 Task: Change  the formatting of the data to Which is Less than 5, In conditional formating, put the option 'Green Fill with Dark Green Text. . 'add another formatting option Format As Table, insert the option Orang Table style Medium 3 , change the format of Column Width to AutoFit Column Widthand sort the data in Ascending order In the sheet   Elite Sales log book
Action: Mouse moved to (106, 162)
Screenshot: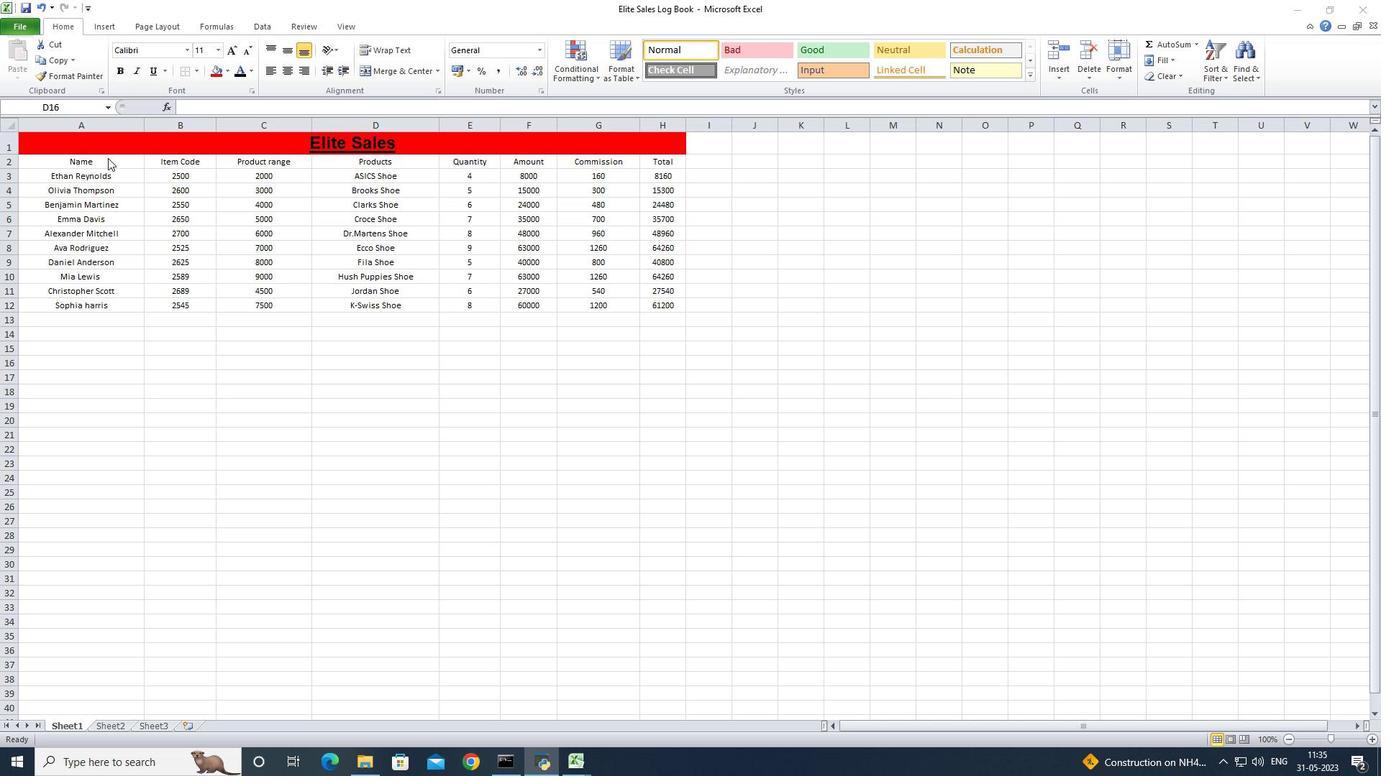 
Action: Mouse pressed left at (106, 162)
Screenshot: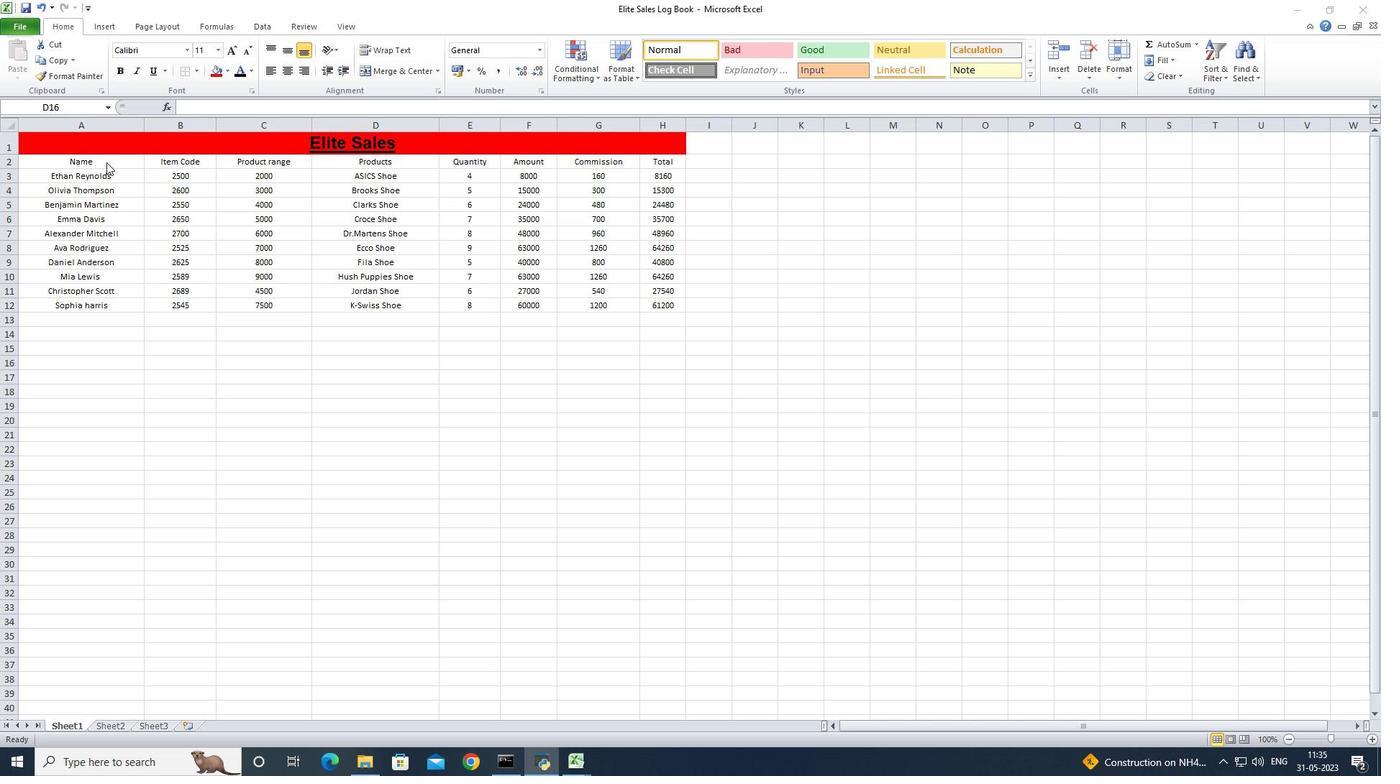 
Action: Mouse pressed left at (106, 162)
Screenshot: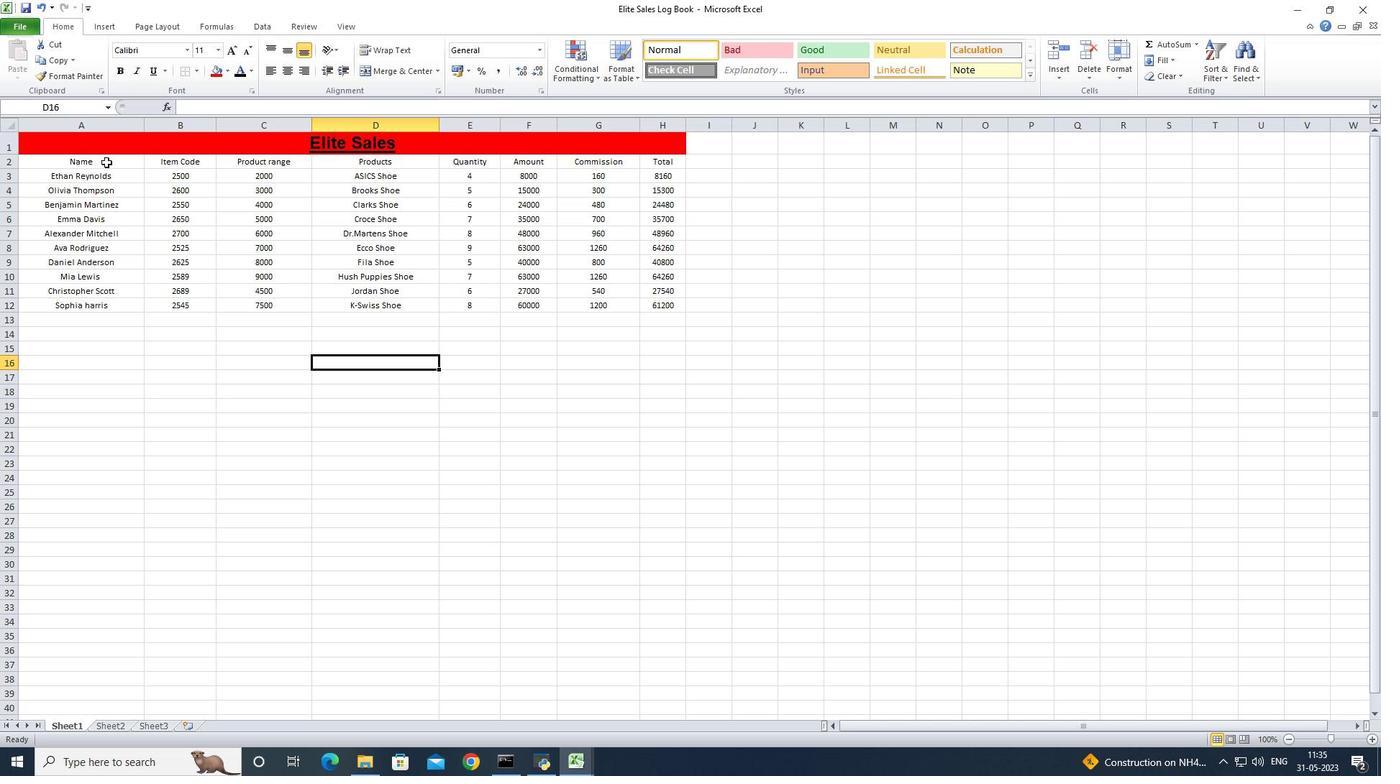 
Action: Mouse pressed left at (106, 162)
Screenshot: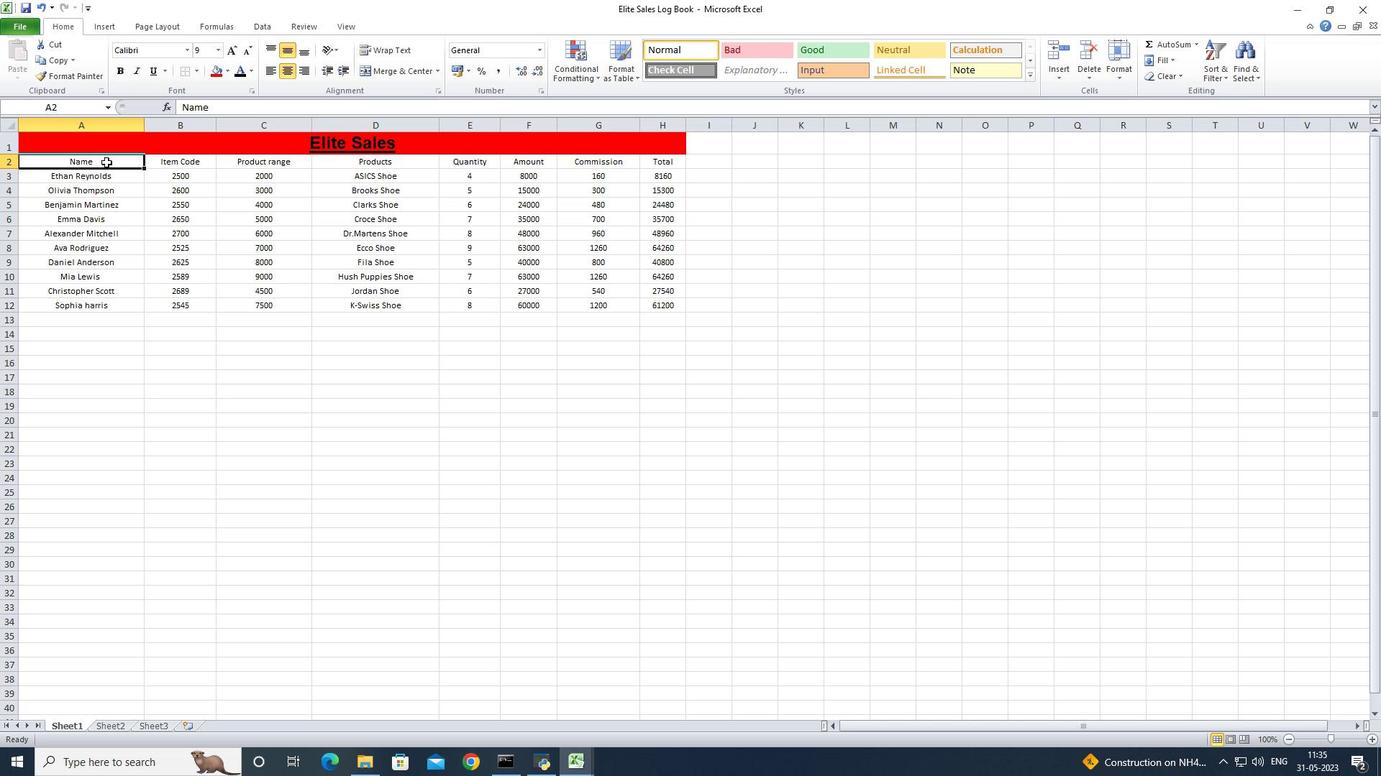 
Action: Mouse moved to (122, 195)
Screenshot: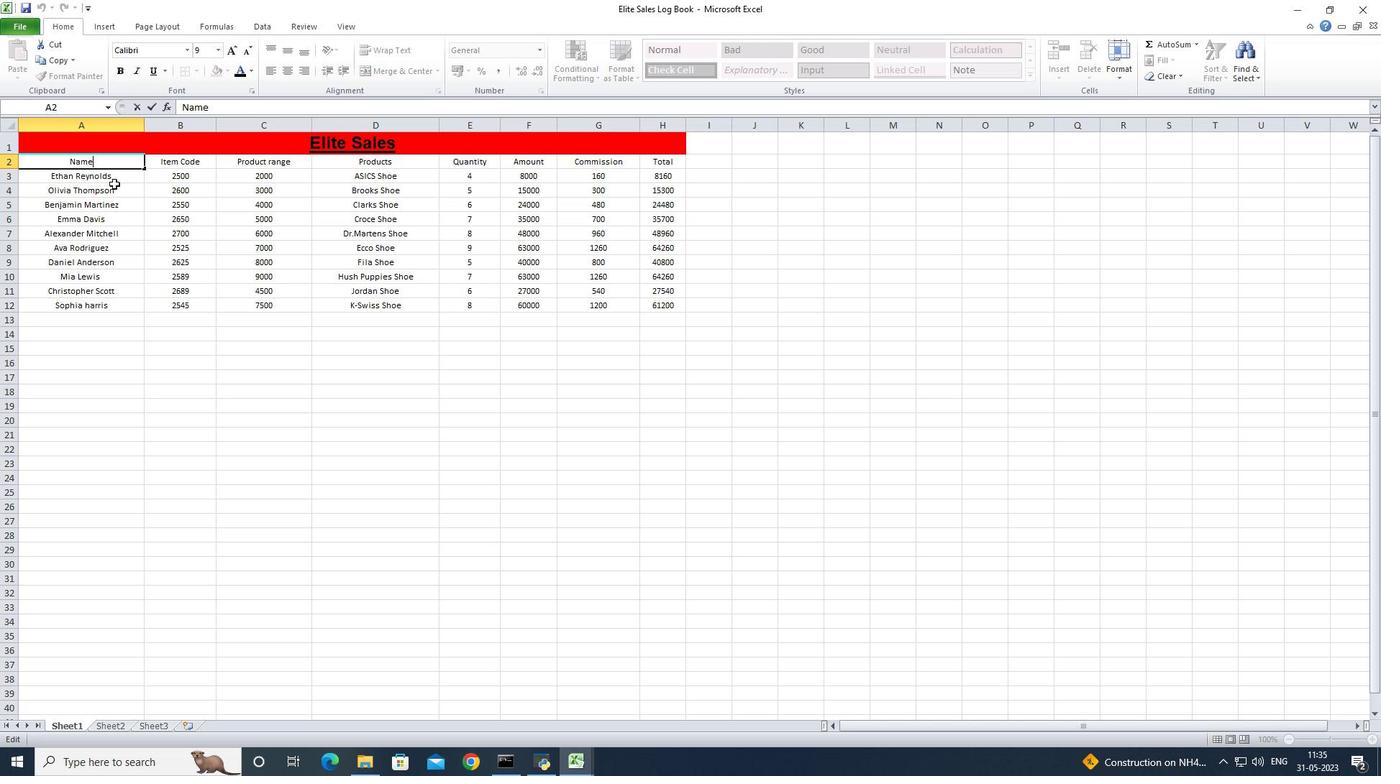 
Action: Mouse pressed left at (122, 195)
Screenshot: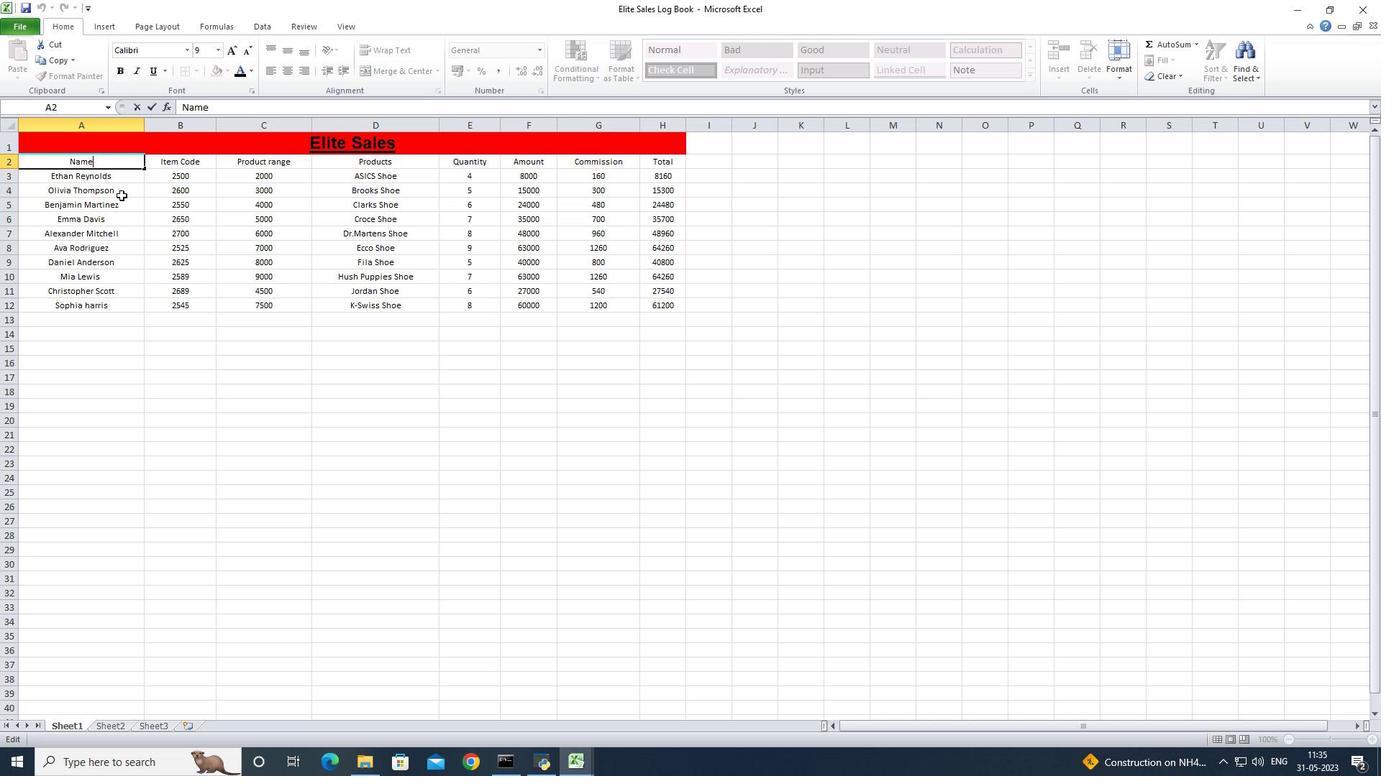 
Action: Mouse moved to (96, 166)
Screenshot: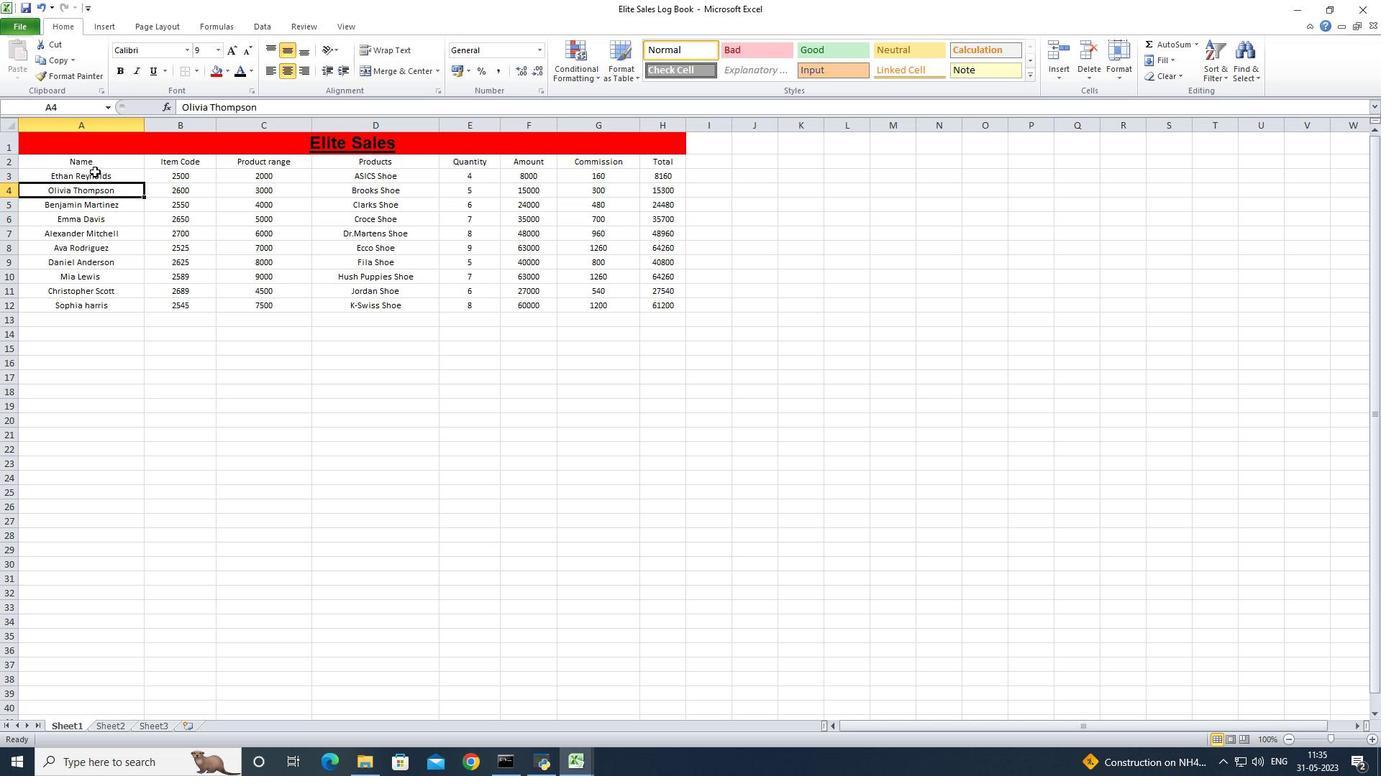 
Action: Mouse pressed left at (96, 166)
Screenshot: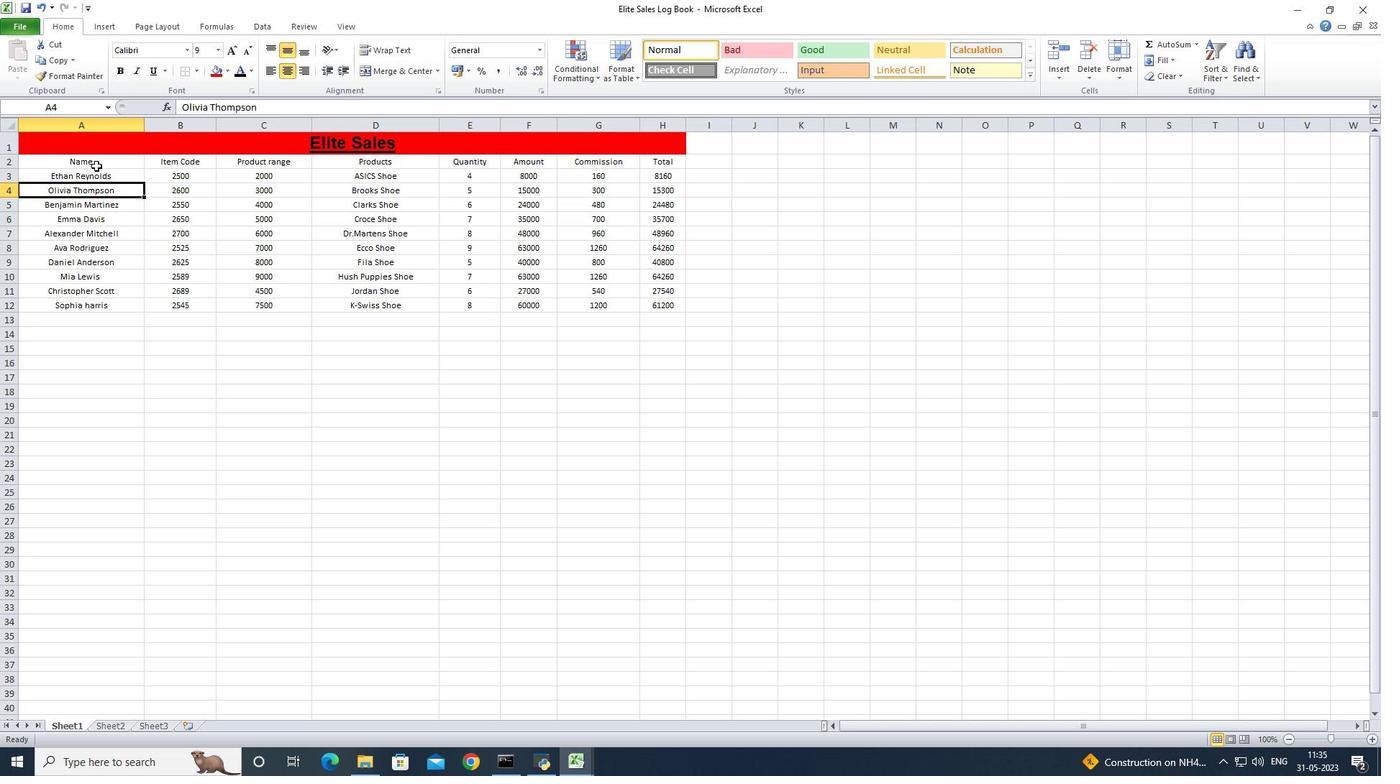 
Action: Mouse moved to (584, 65)
Screenshot: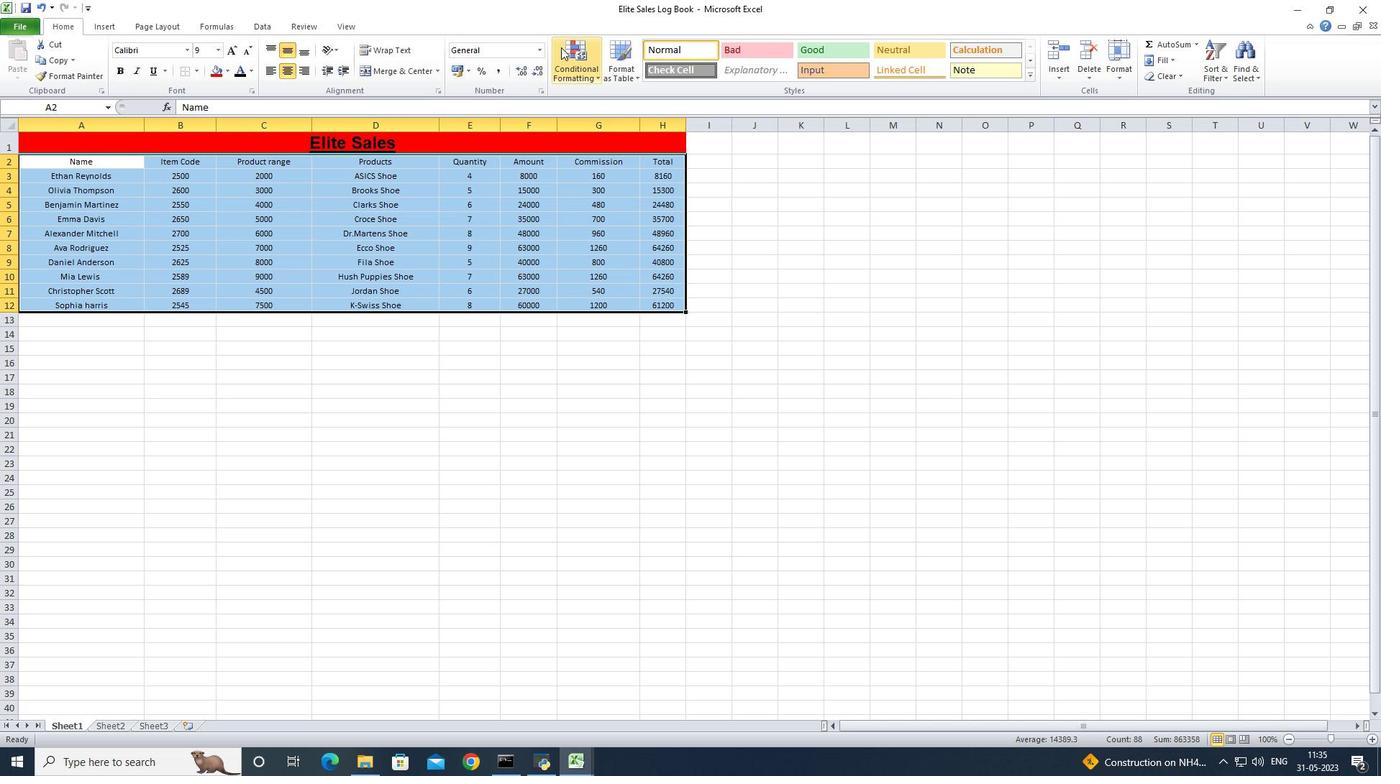 
Action: Mouse pressed left at (584, 65)
Screenshot: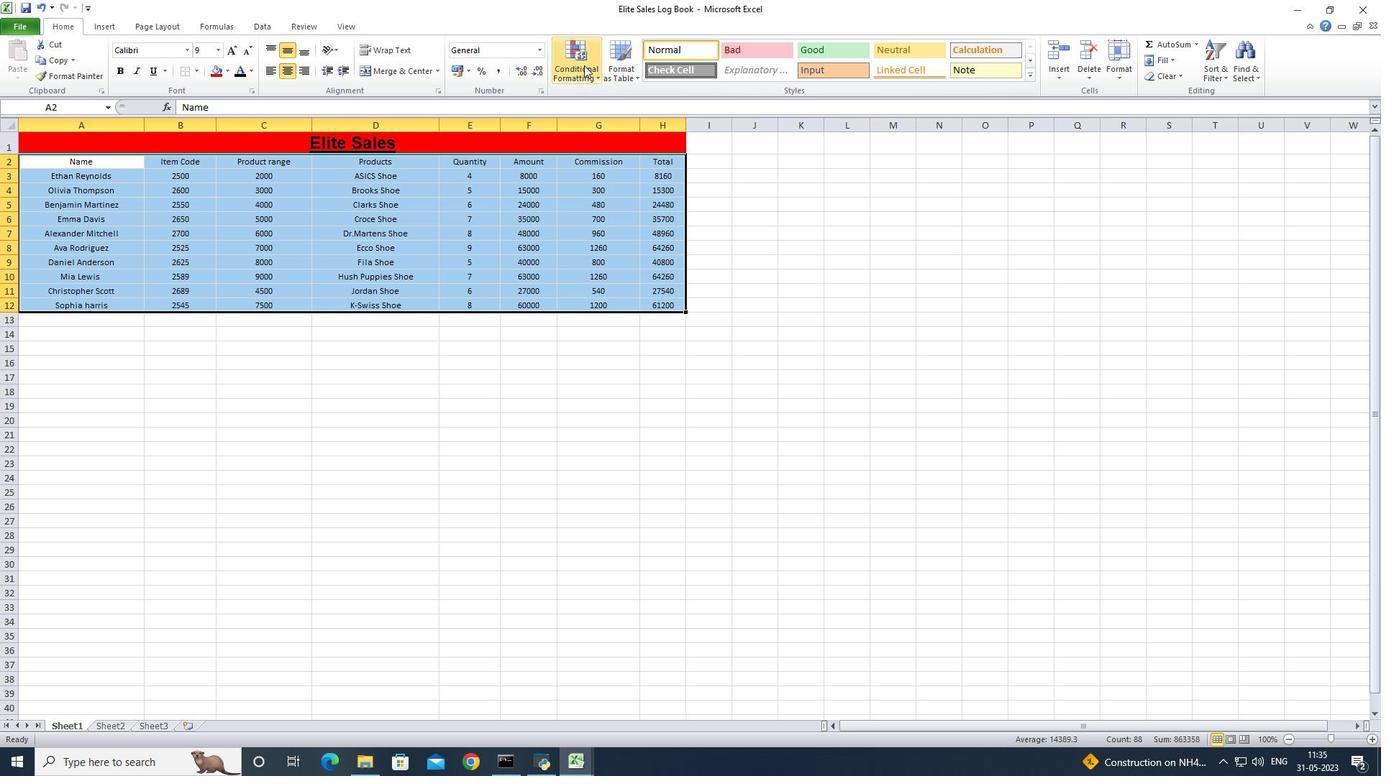 
Action: Mouse moved to (718, 138)
Screenshot: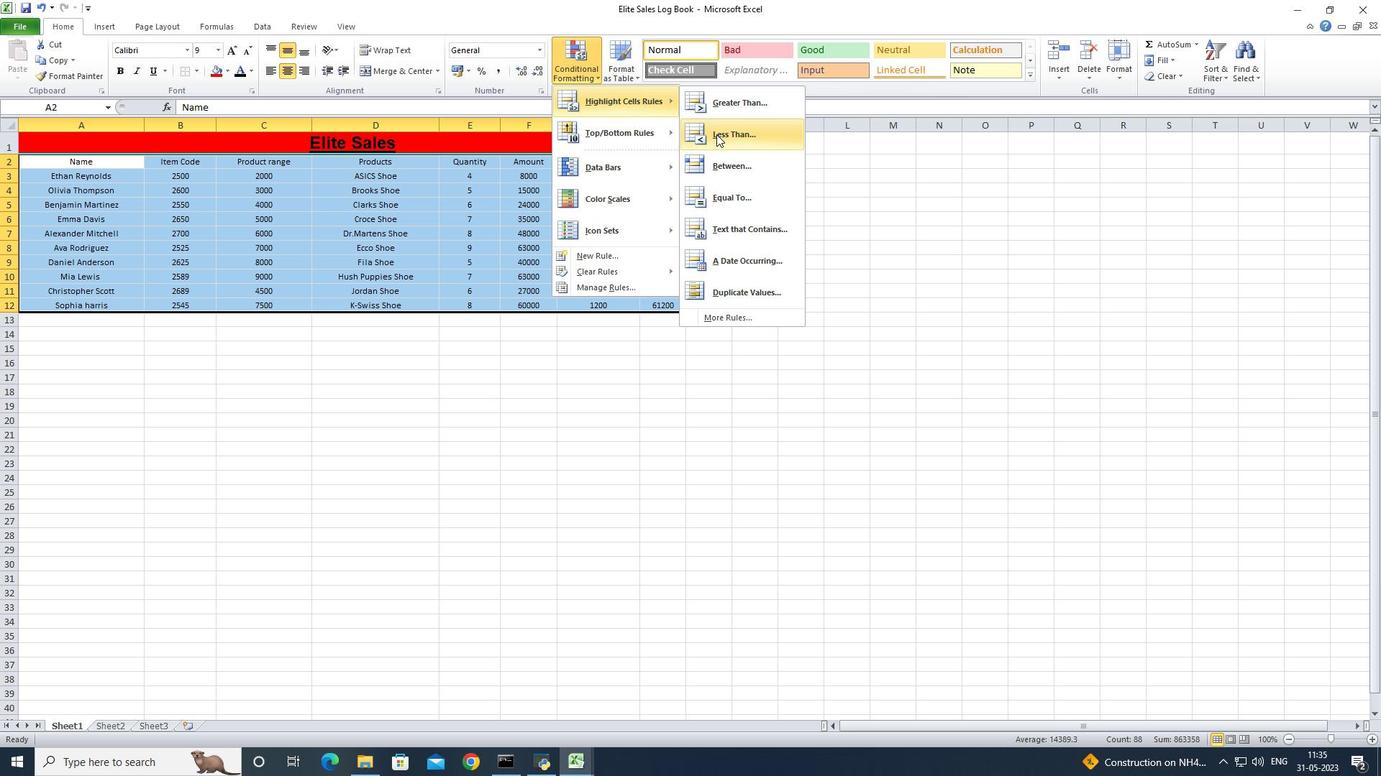 
Action: Mouse pressed left at (718, 138)
Screenshot: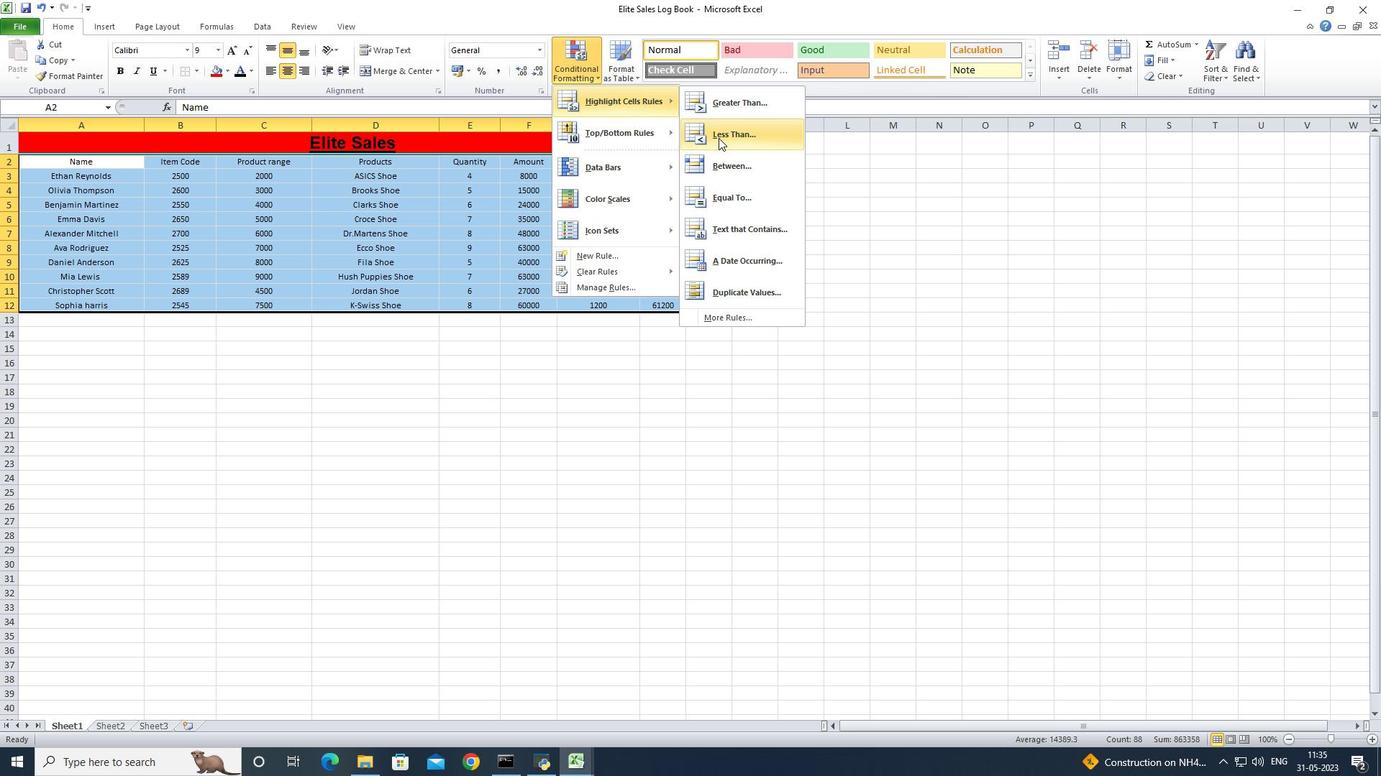 
Action: Mouse moved to (384, 357)
Screenshot: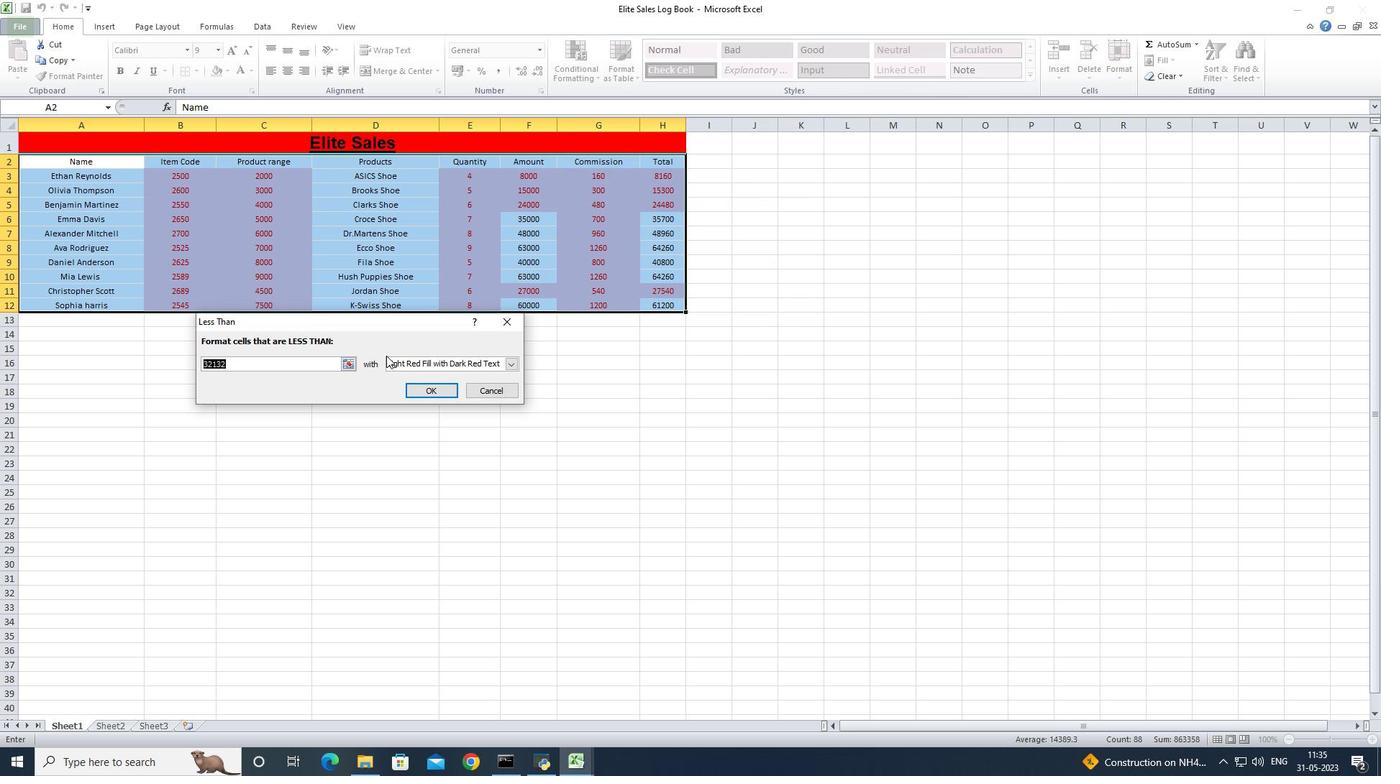 
Action: Key pressed 5
Screenshot: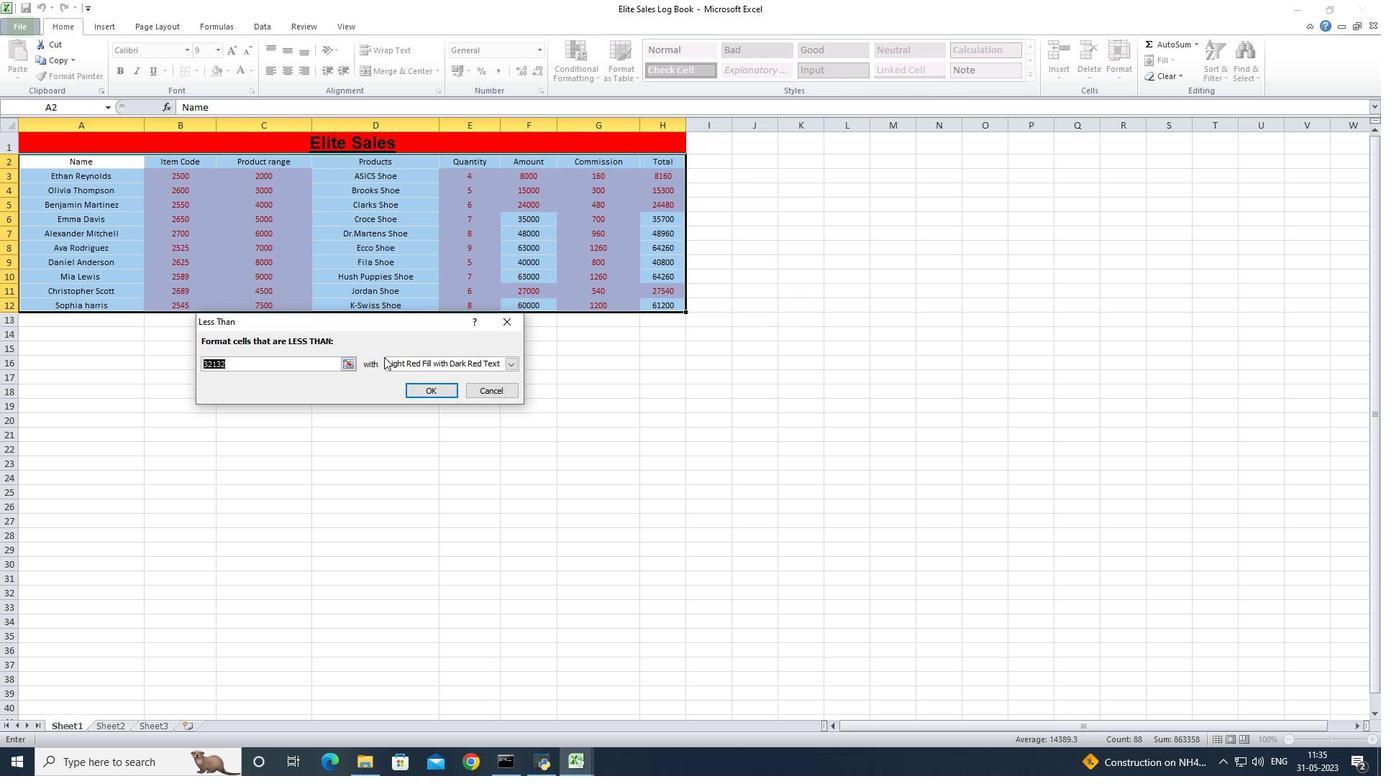 
Action: Mouse moved to (510, 365)
Screenshot: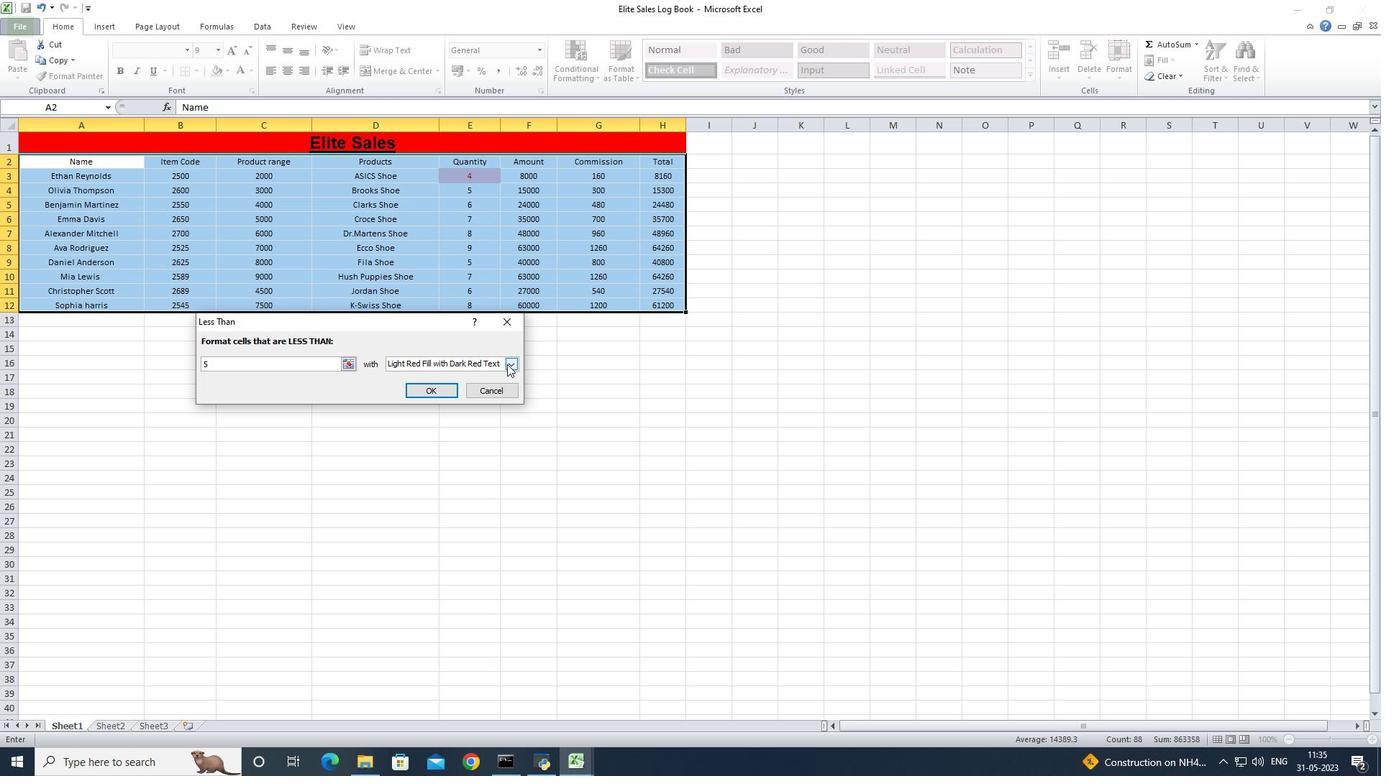 
Action: Mouse pressed left at (510, 365)
Screenshot: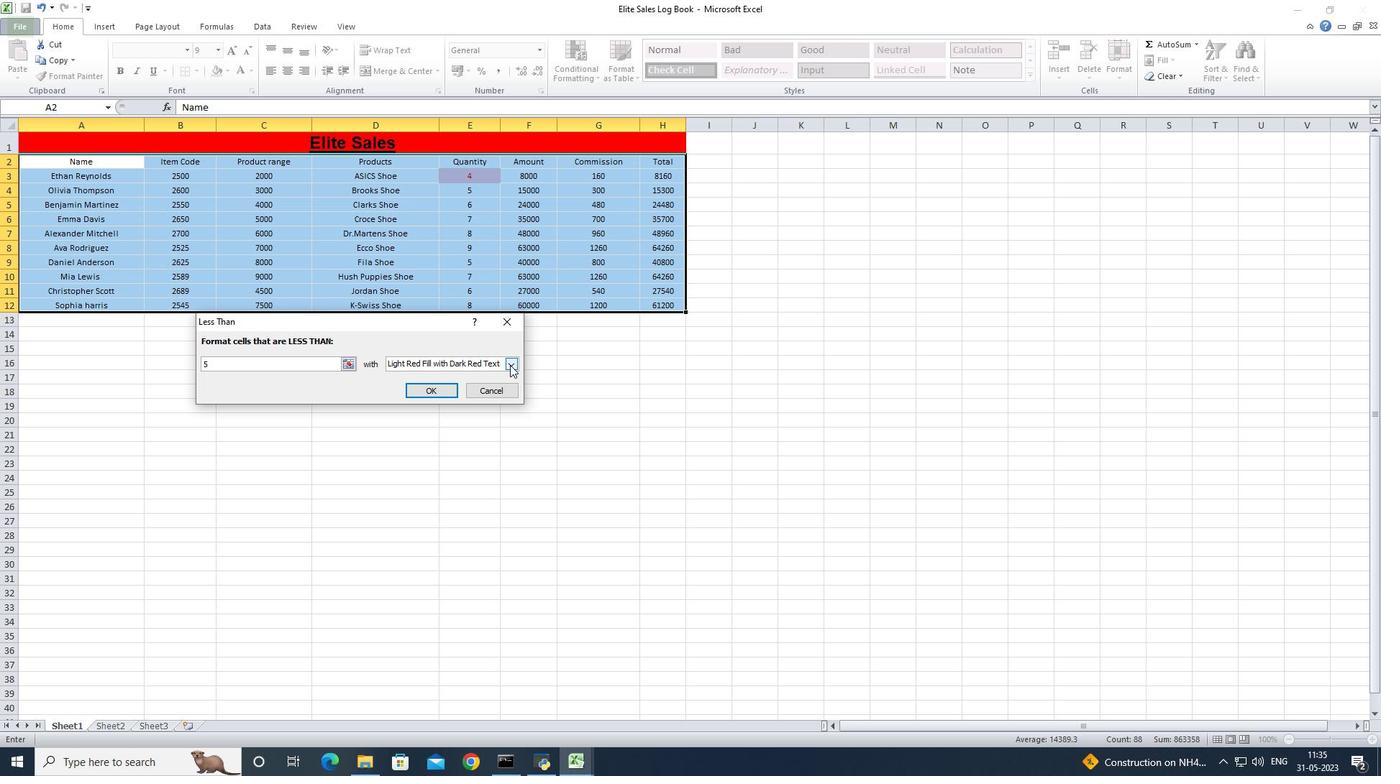 
Action: Mouse moved to (453, 397)
Screenshot: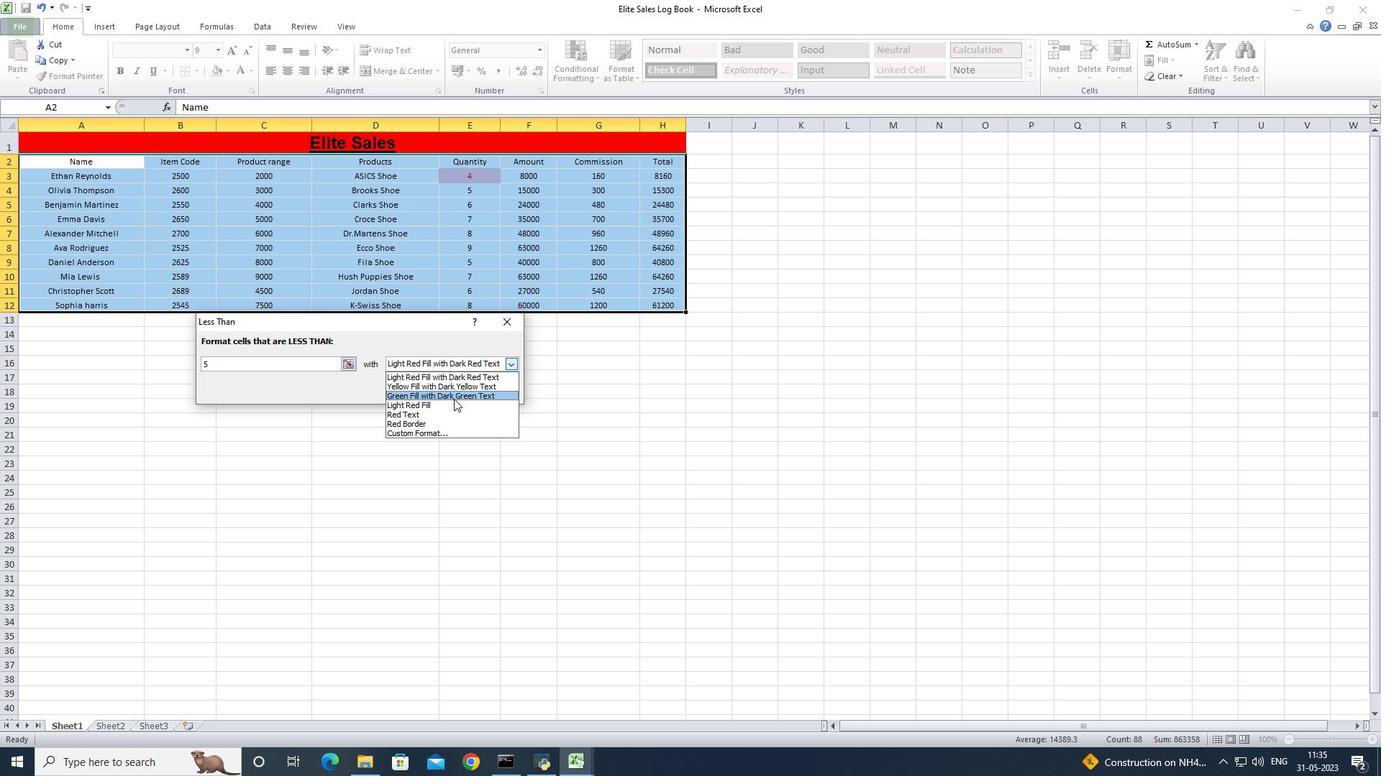 
Action: Mouse pressed left at (453, 397)
Screenshot: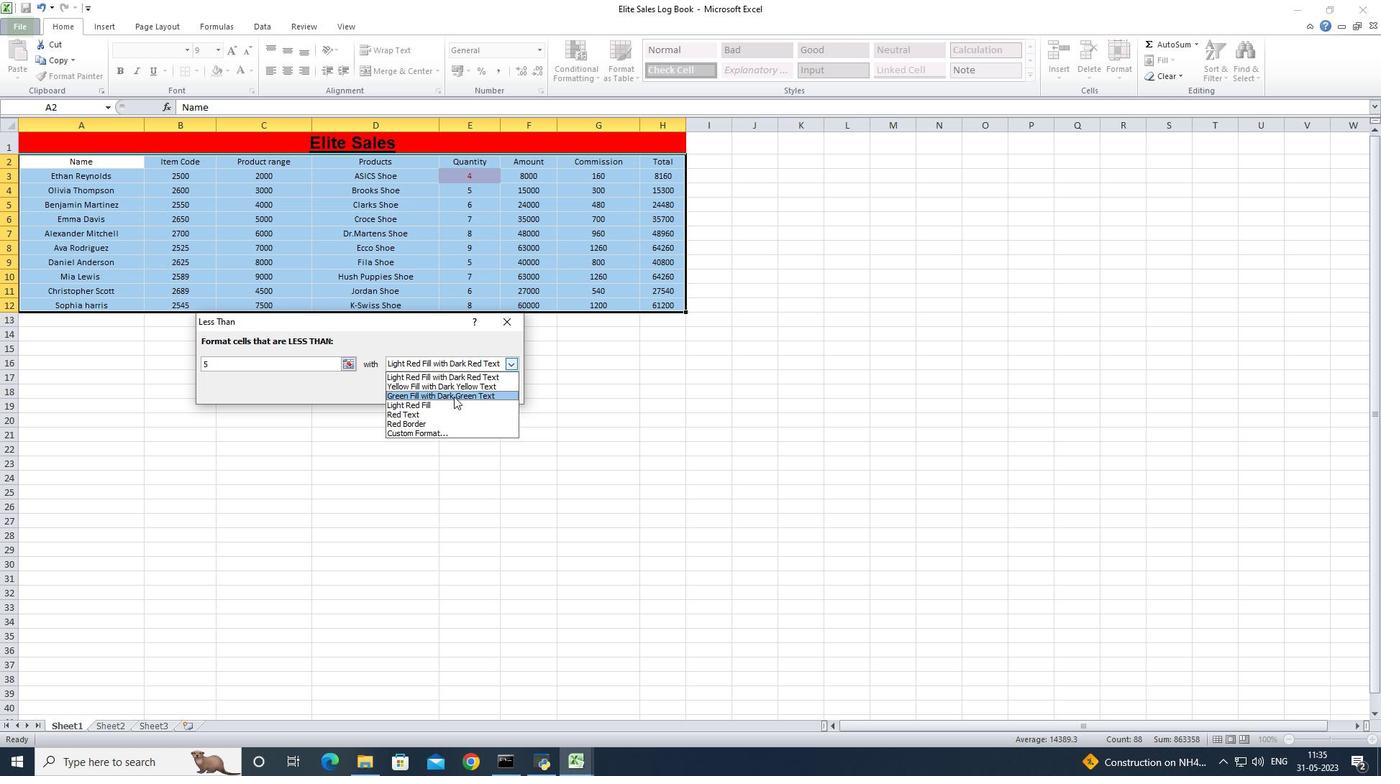 
Action: Mouse moved to (448, 389)
Screenshot: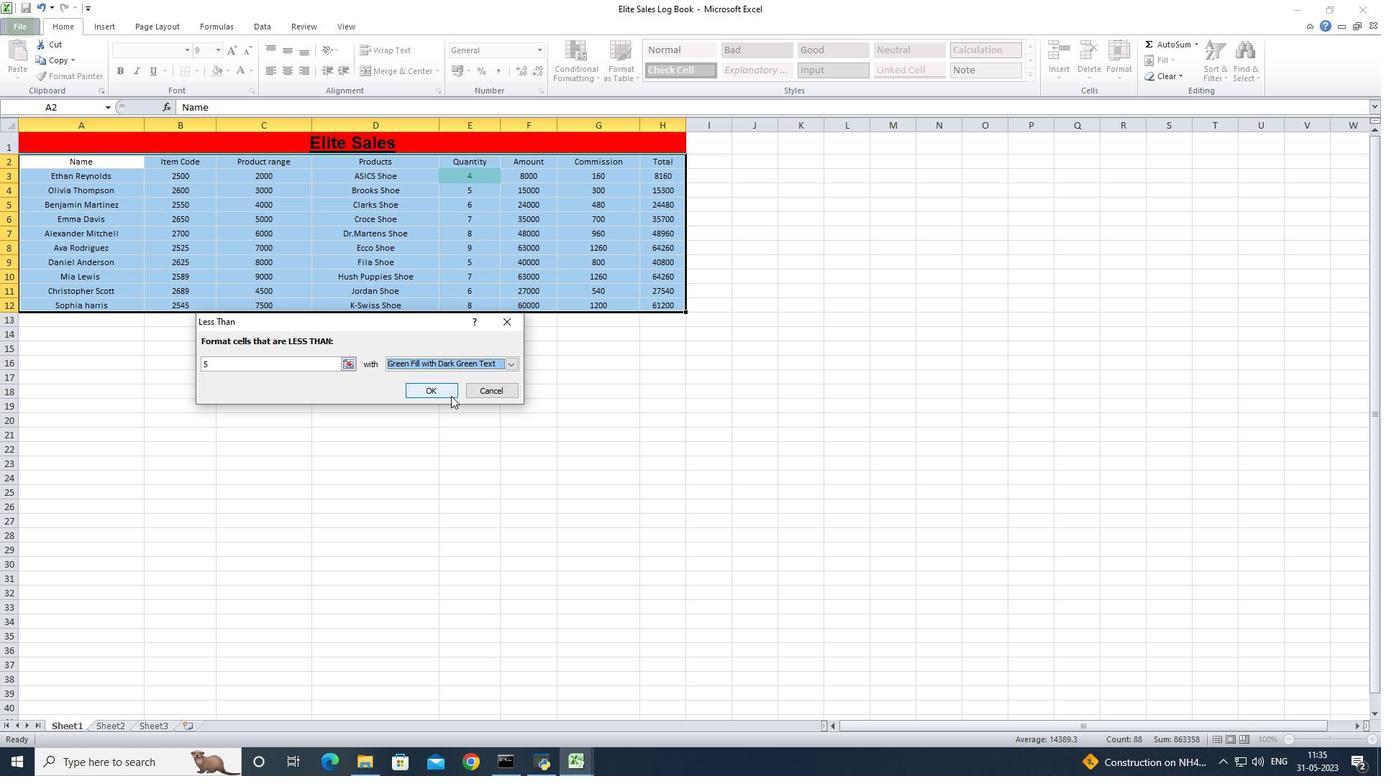 
Action: Mouse pressed left at (448, 389)
Screenshot: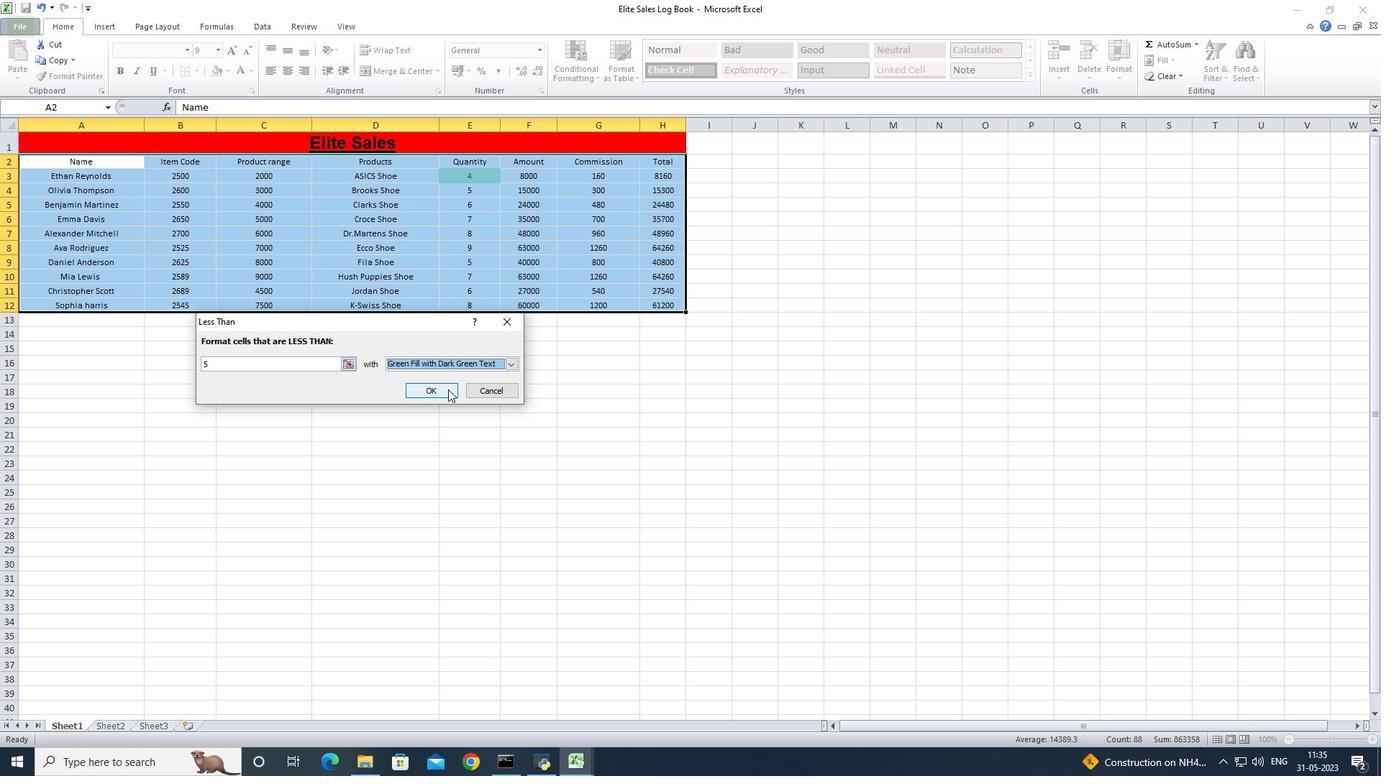 
Action: Mouse moved to (620, 76)
Screenshot: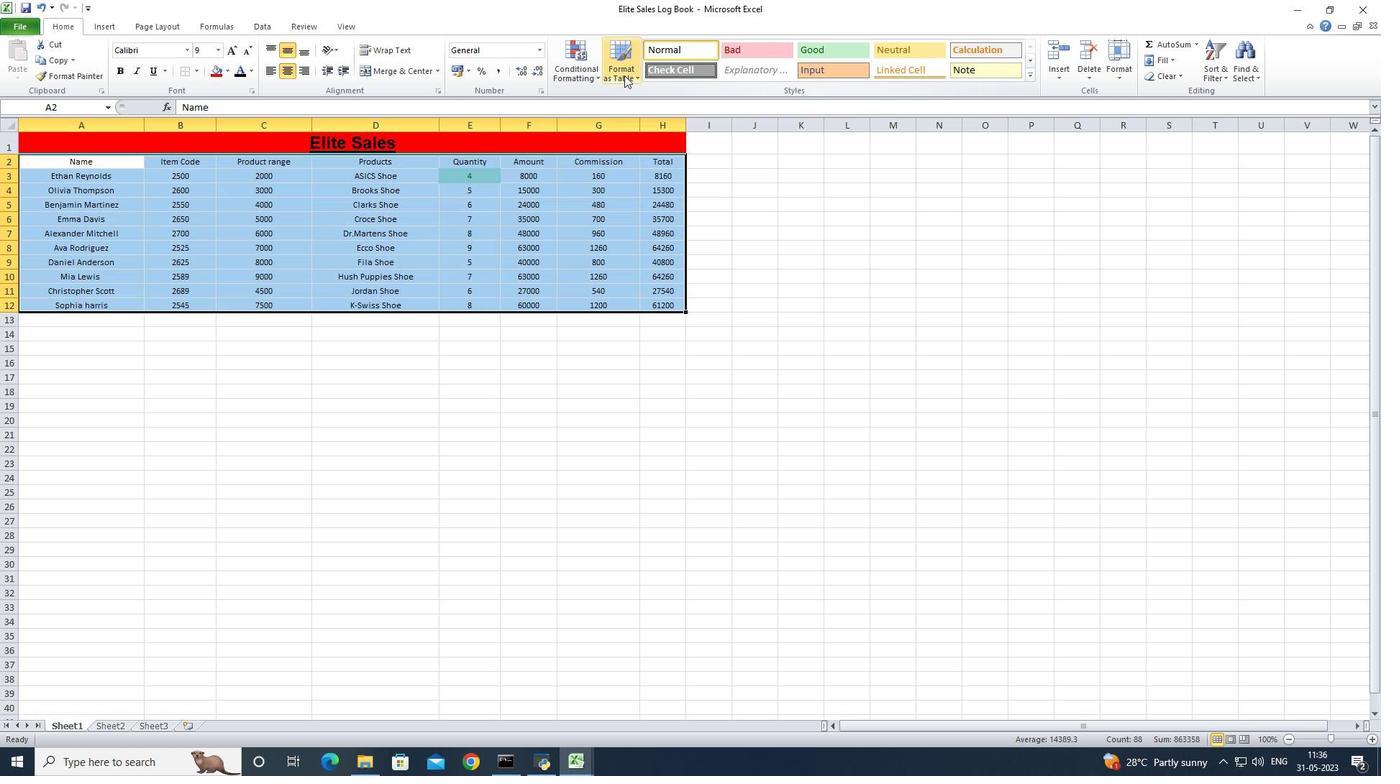 
Action: Mouse pressed left at (620, 76)
Screenshot: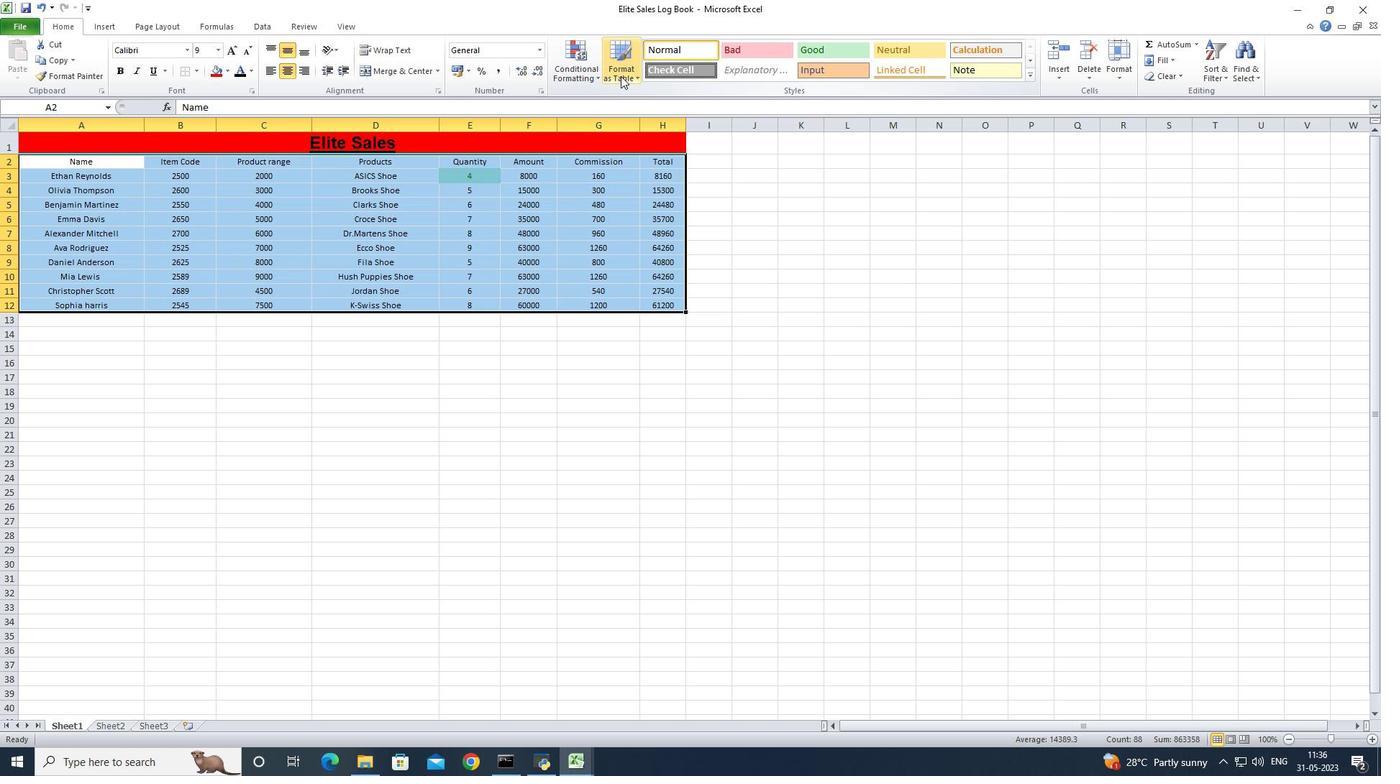 
Action: Mouse moved to (930, 250)
Screenshot: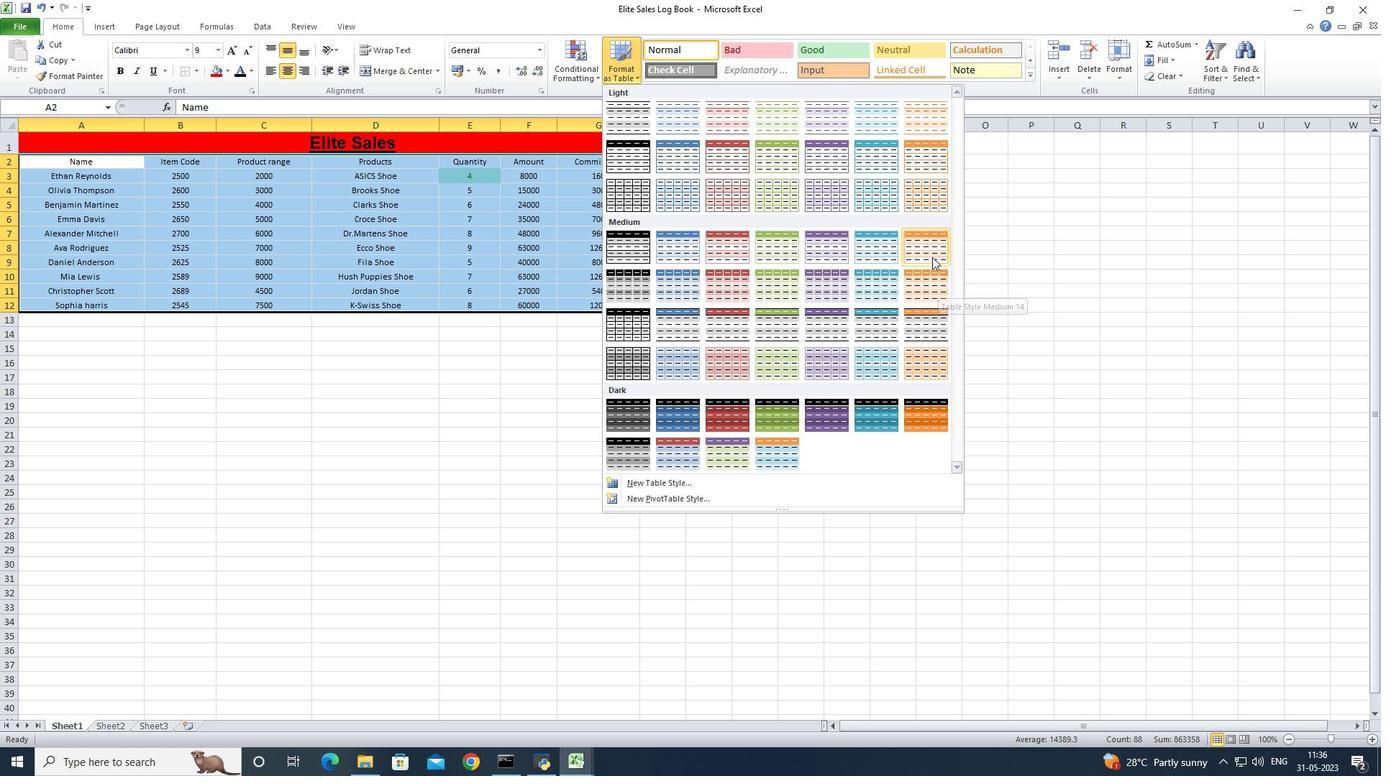 
Action: Mouse pressed left at (930, 250)
Screenshot: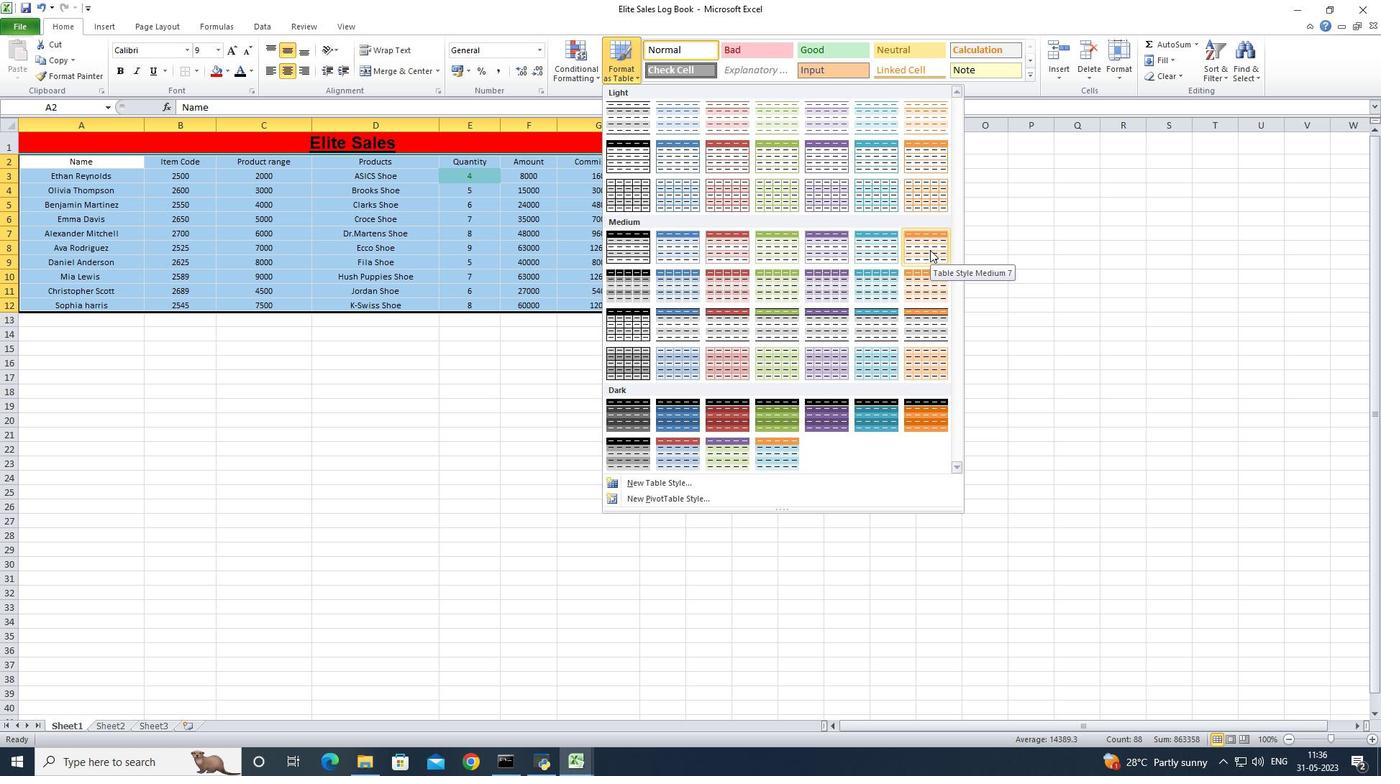
Action: Mouse moved to (363, 385)
Screenshot: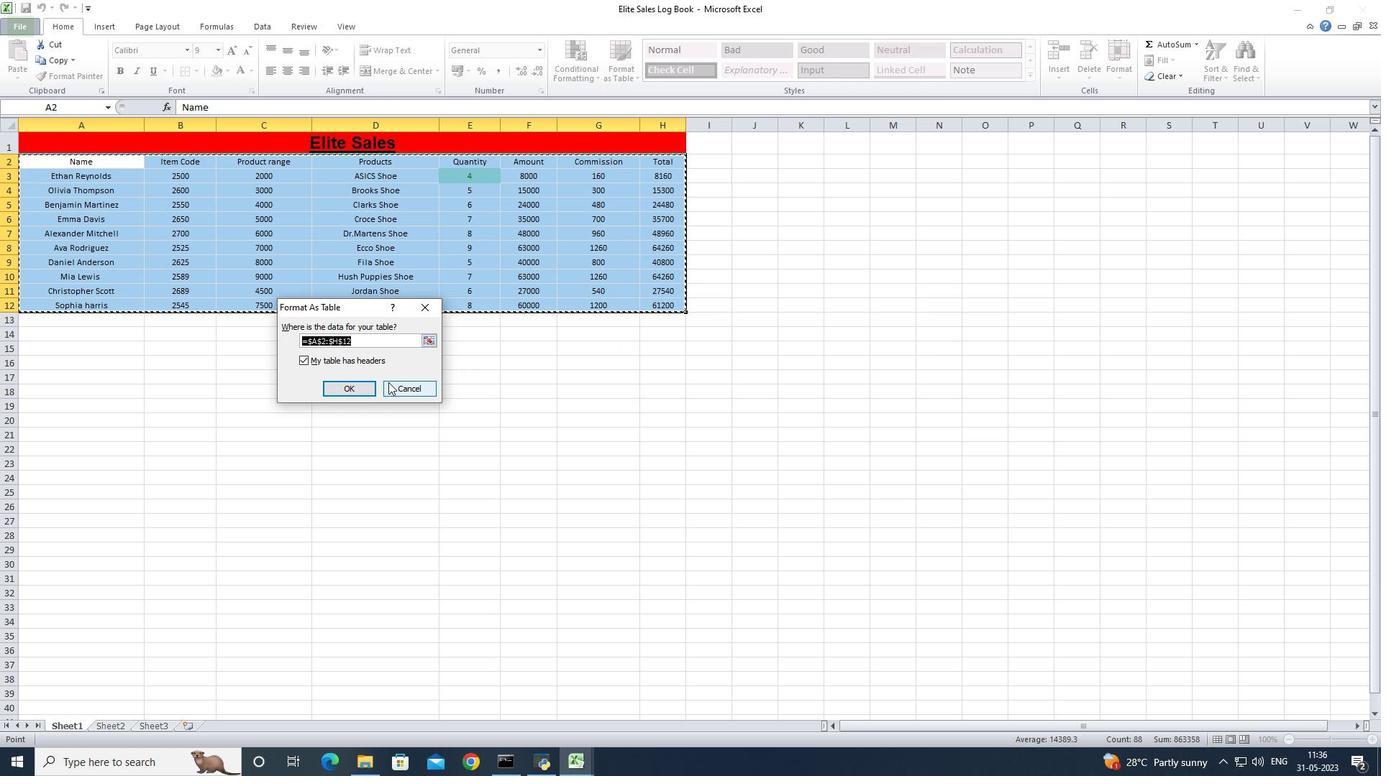 
Action: Mouse pressed left at (363, 385)
Screenshot: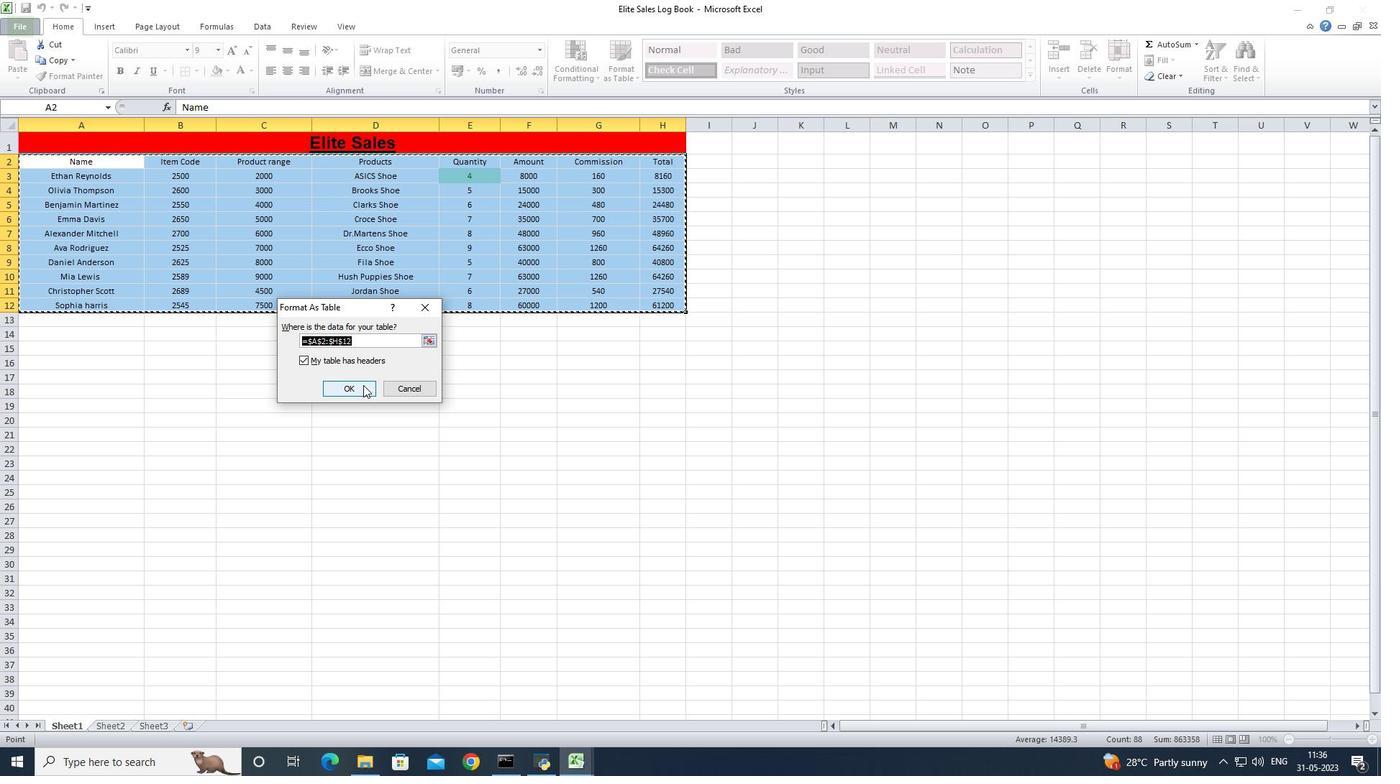 
Action: Mouse moved to (62, 125)
Screenshot: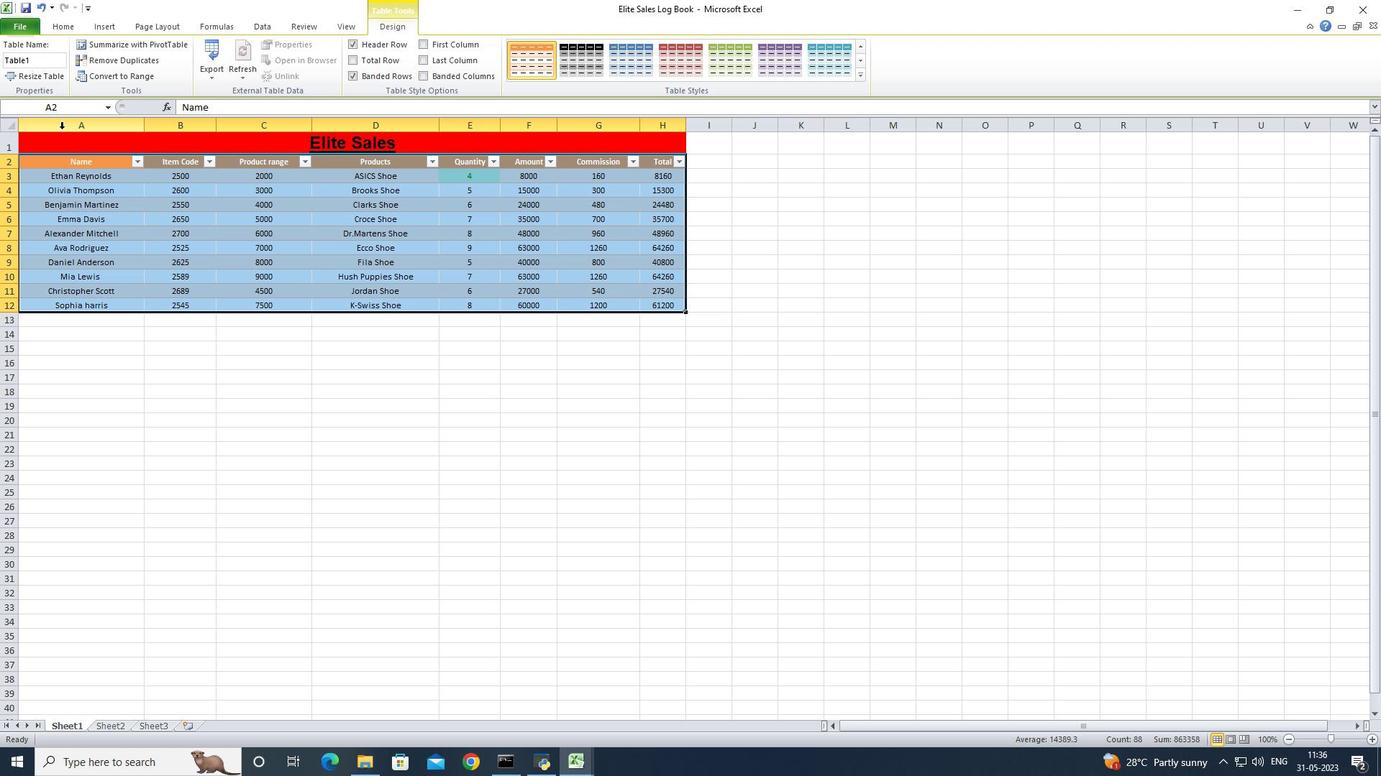 
Action: Mouse pressed left at (62, 125)
Screenshot: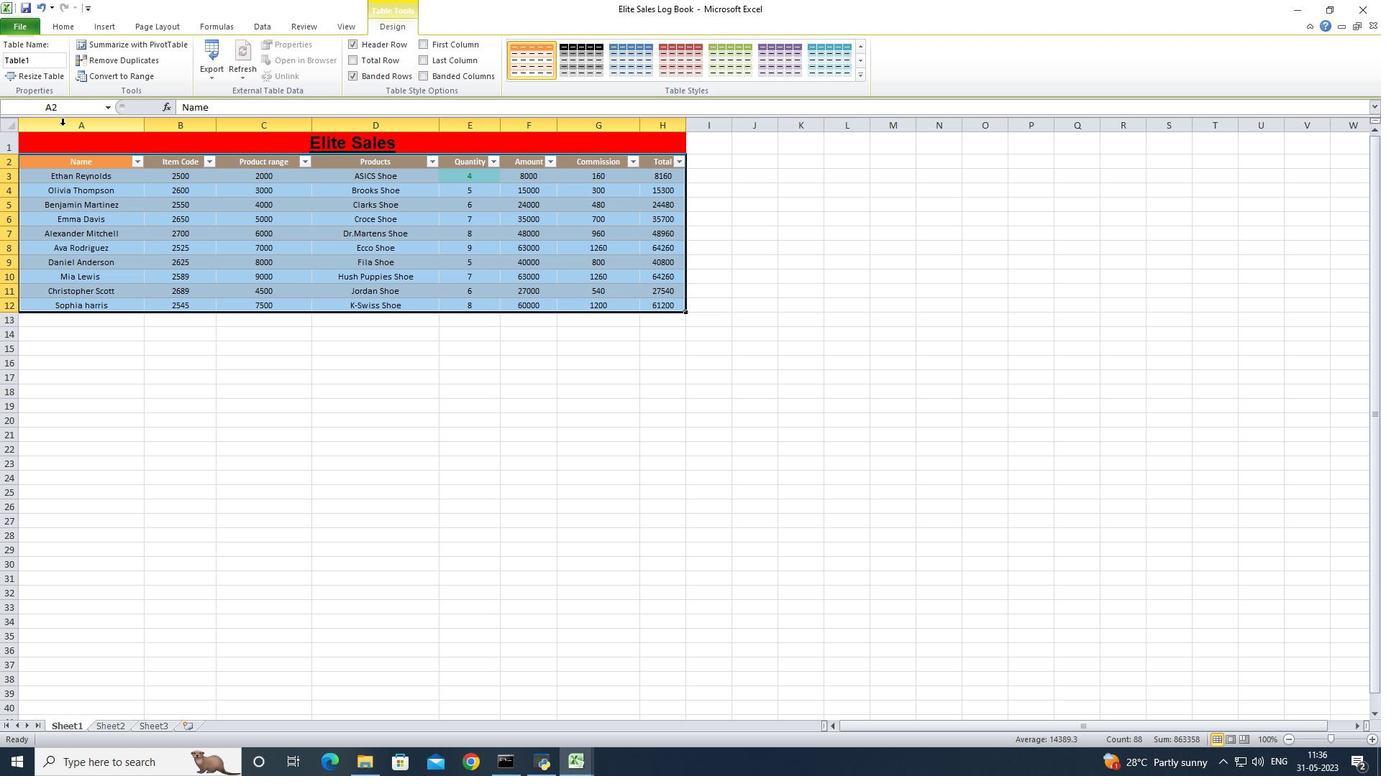 
Action: Mouse moved to (114, 125)
Screenshot: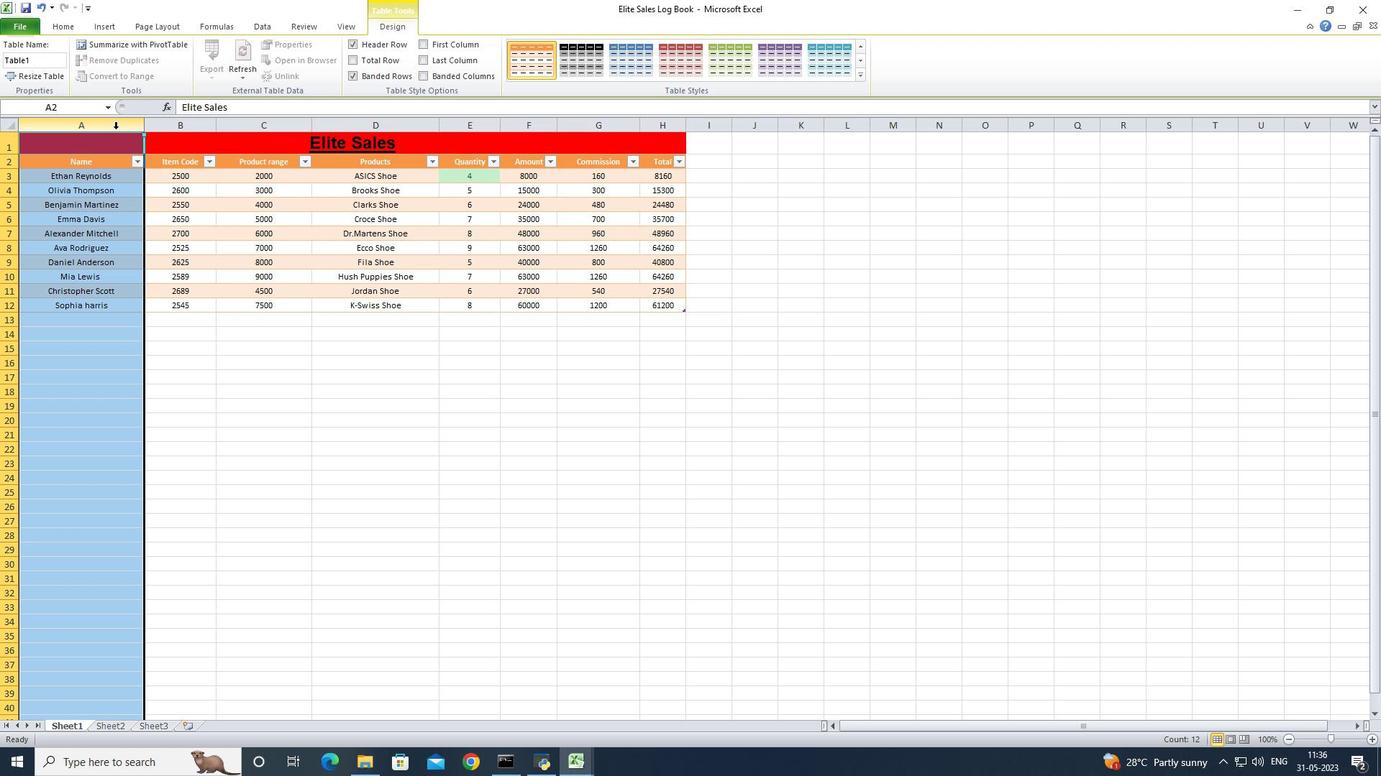 
Action: Mouse pressed left at (114, 125)
Screenshot: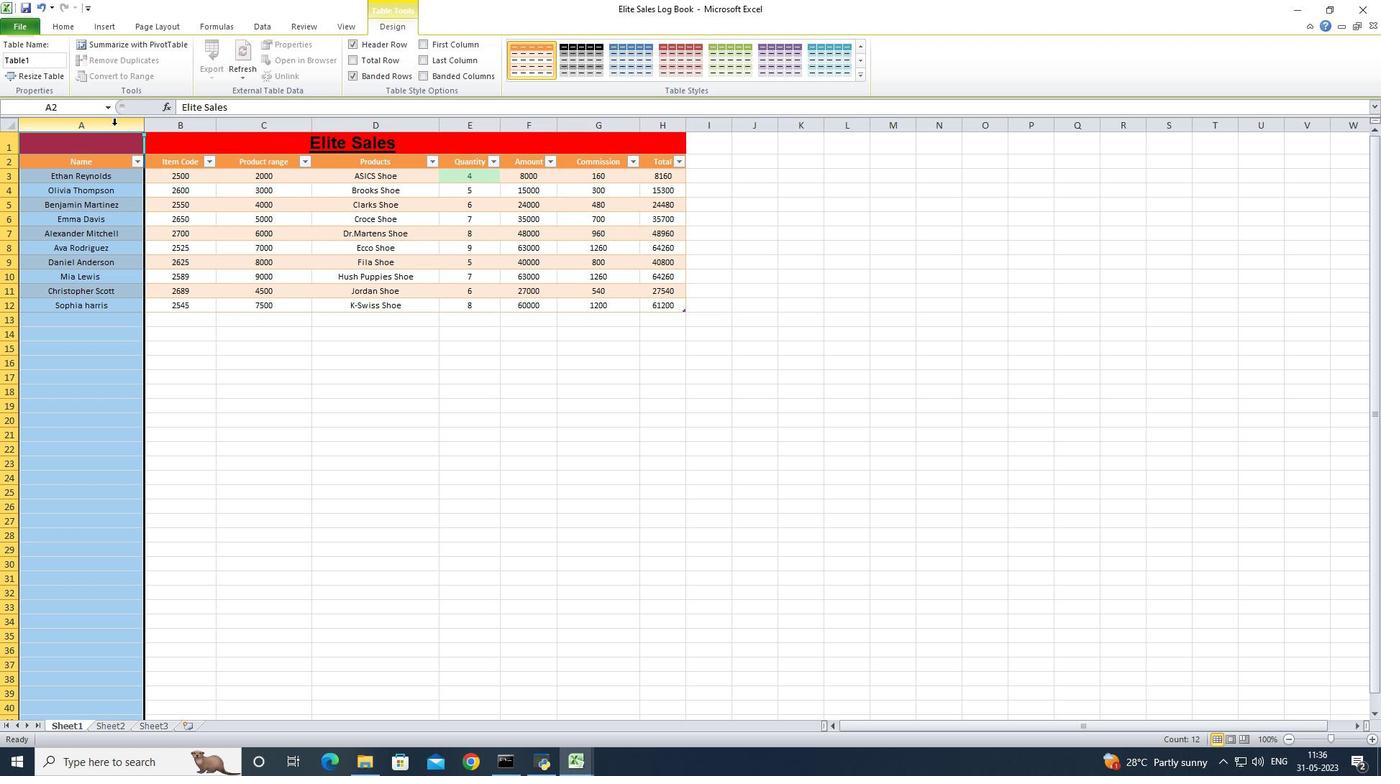 
Action: Mouse moved to (646, 135)
Screenshot: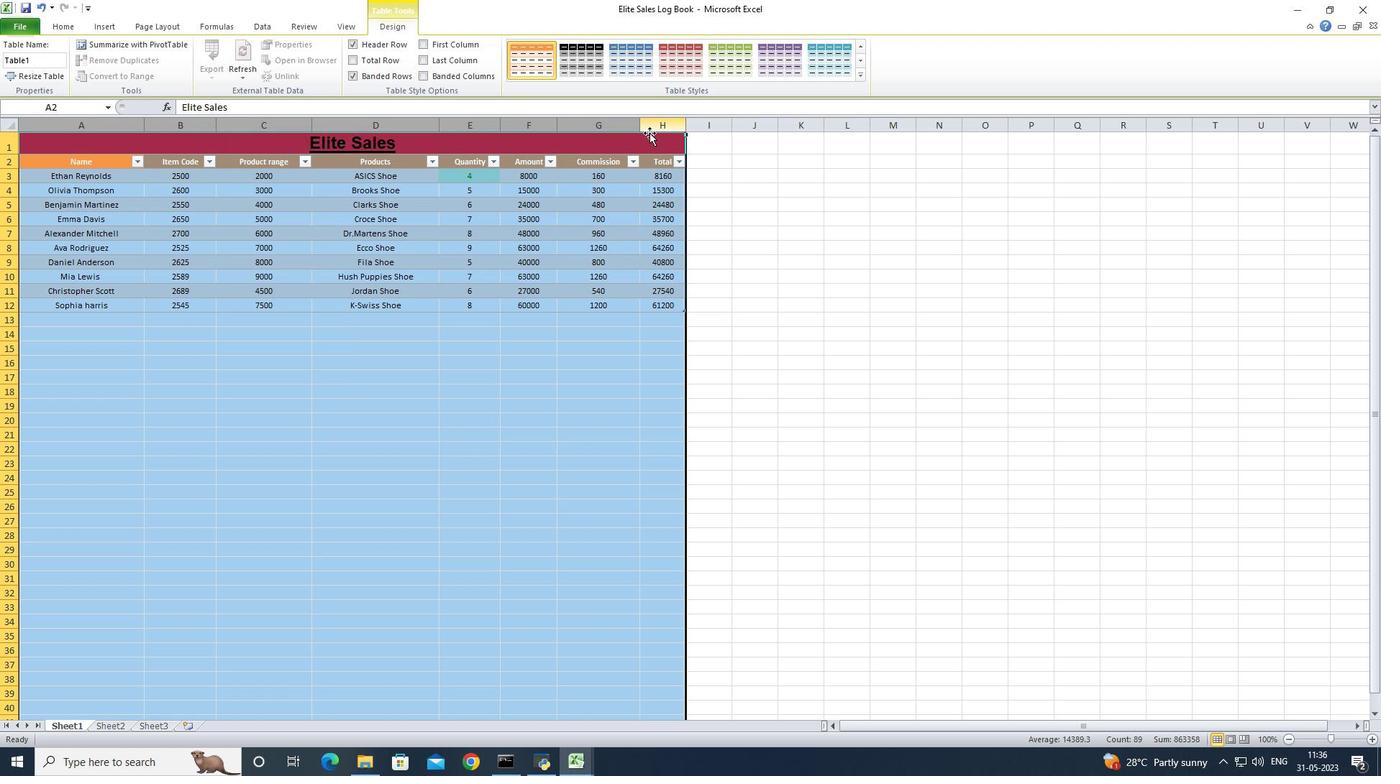 
Action: Mouse pressed right at (646, 135)
Screenshot: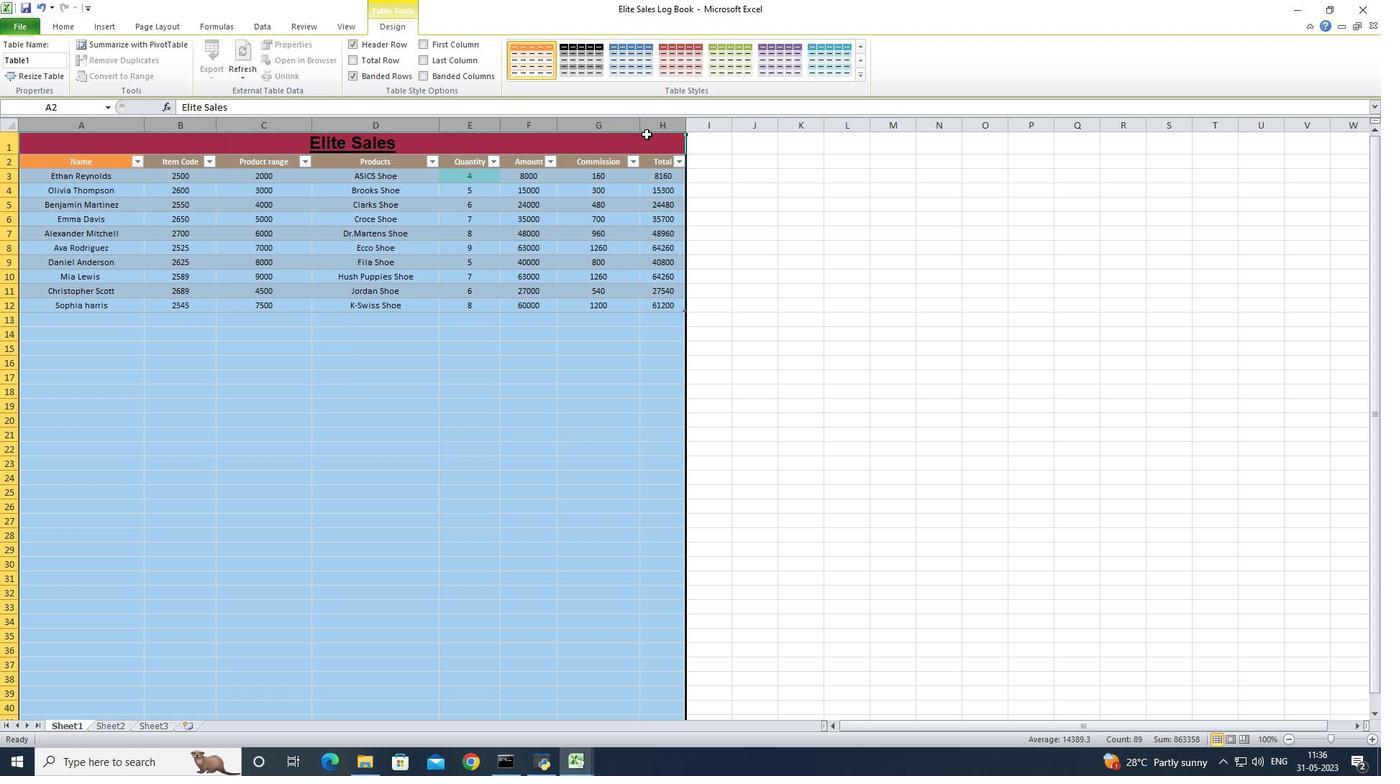 
Action: Mouse moved to (689, 292)
Screenshot: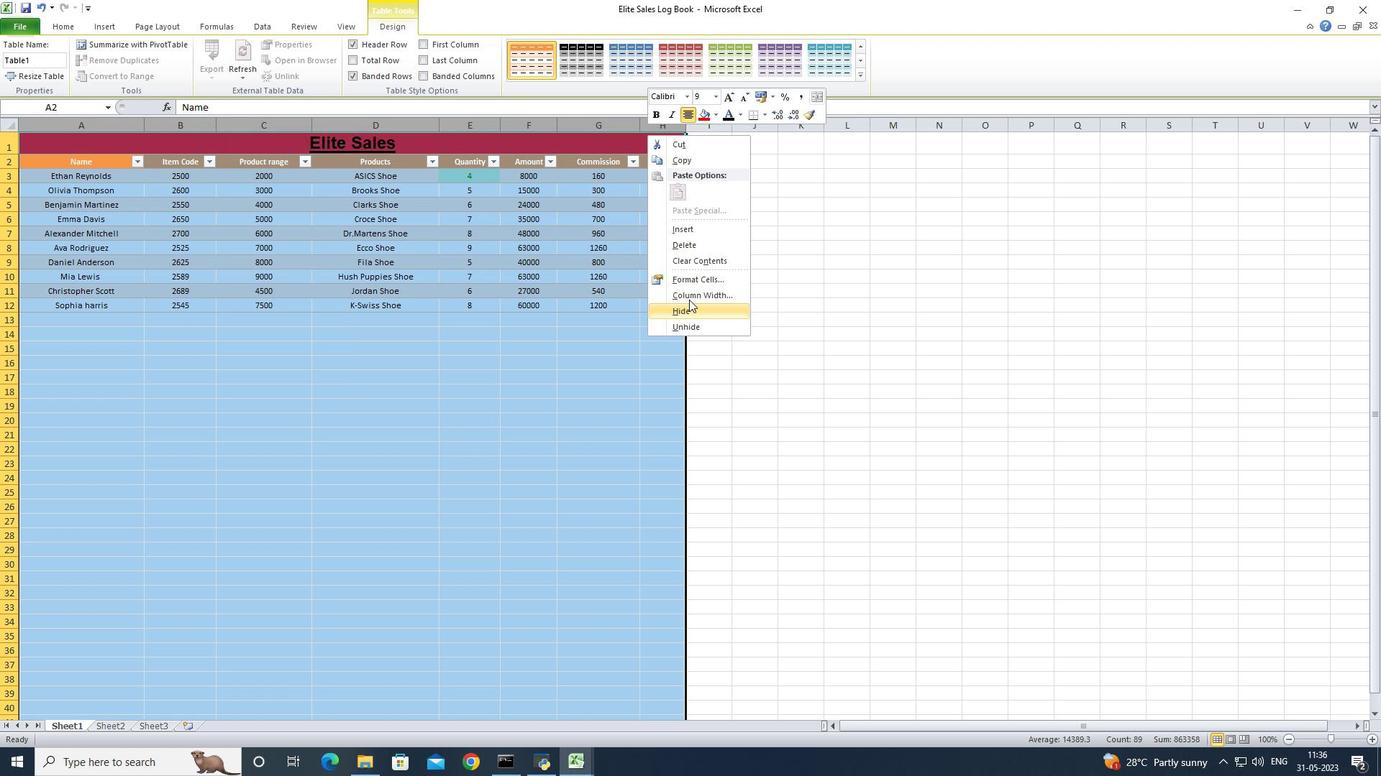 
Action: Mouse pressed left at (689, 292)
Screenshot: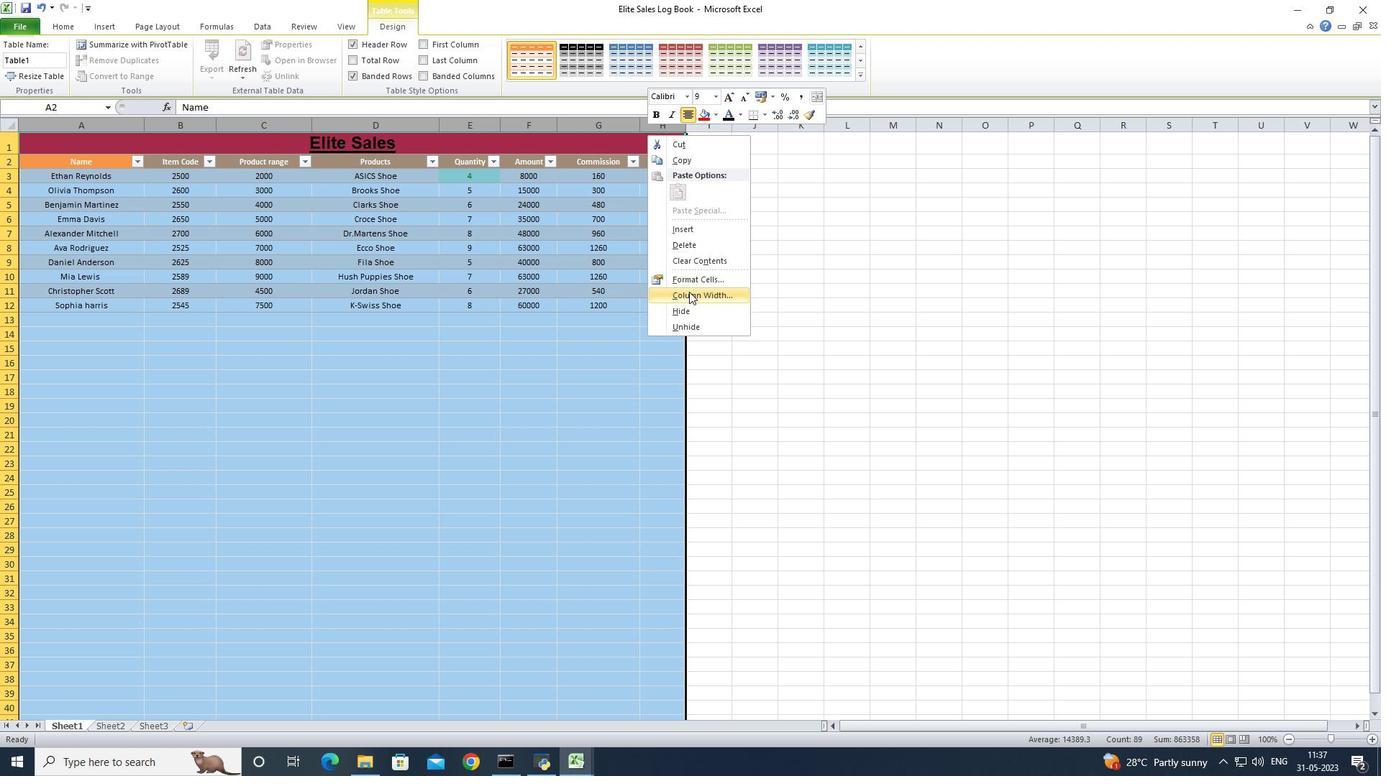 
Action: Mouse moved to (731, 256)
Screenshot: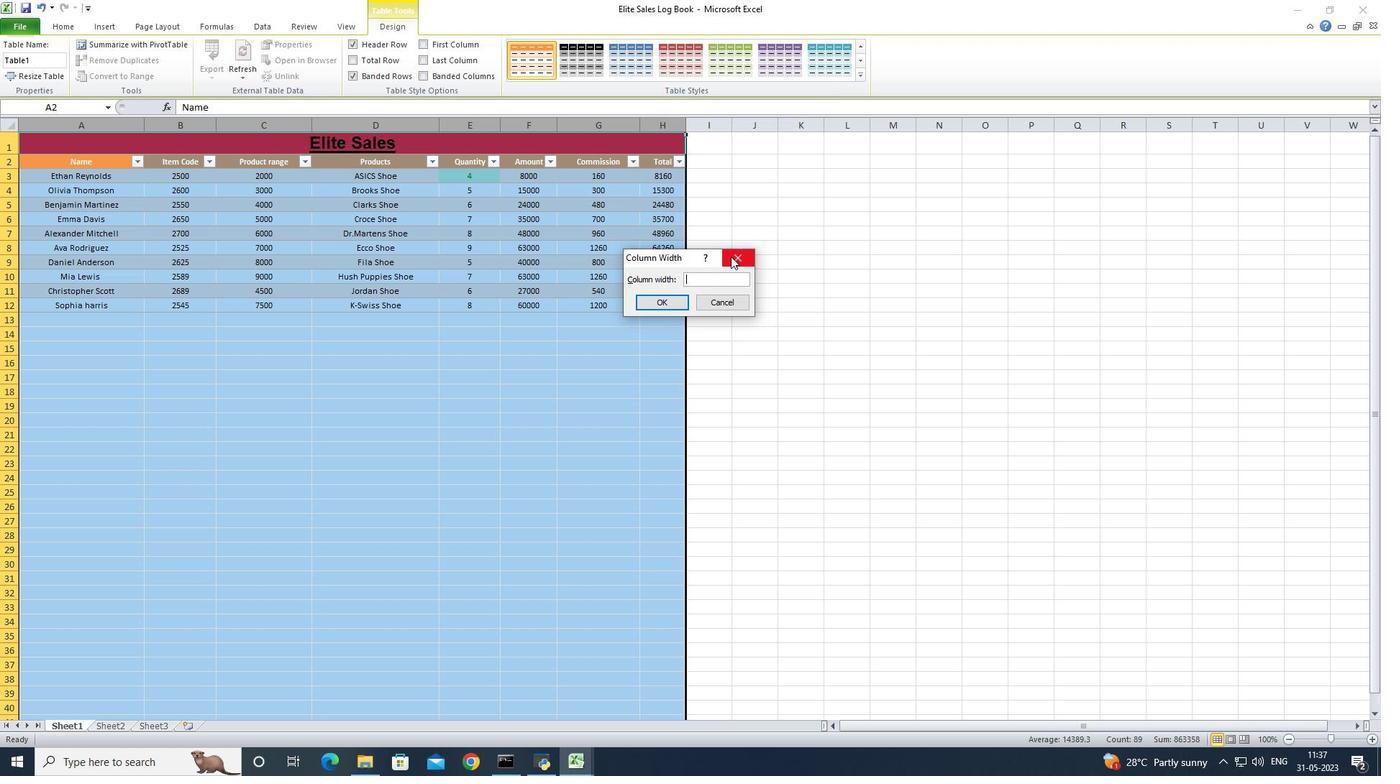 
Action: Mouse pressed left at (731, 256)
Screenshot: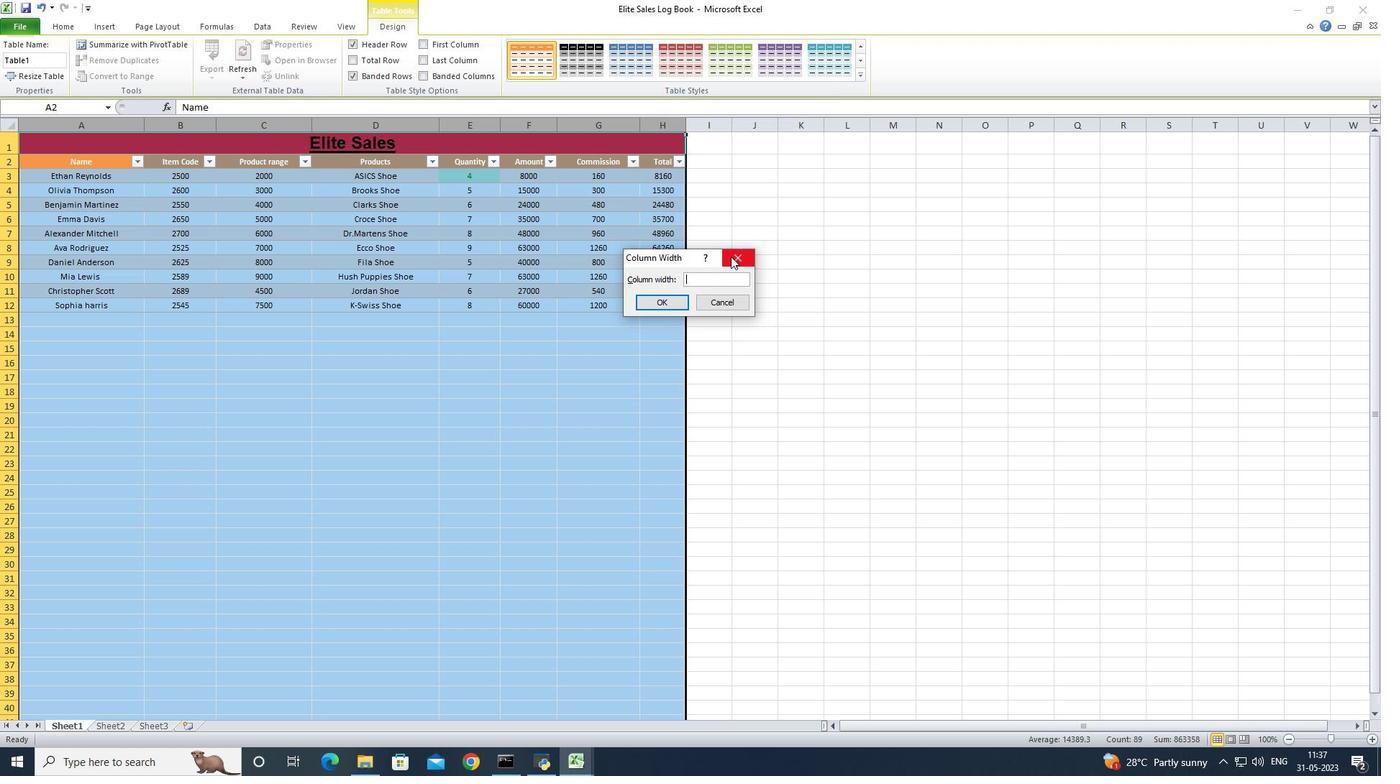 
Action: Mouse moved to (248, 410)
Screenshot: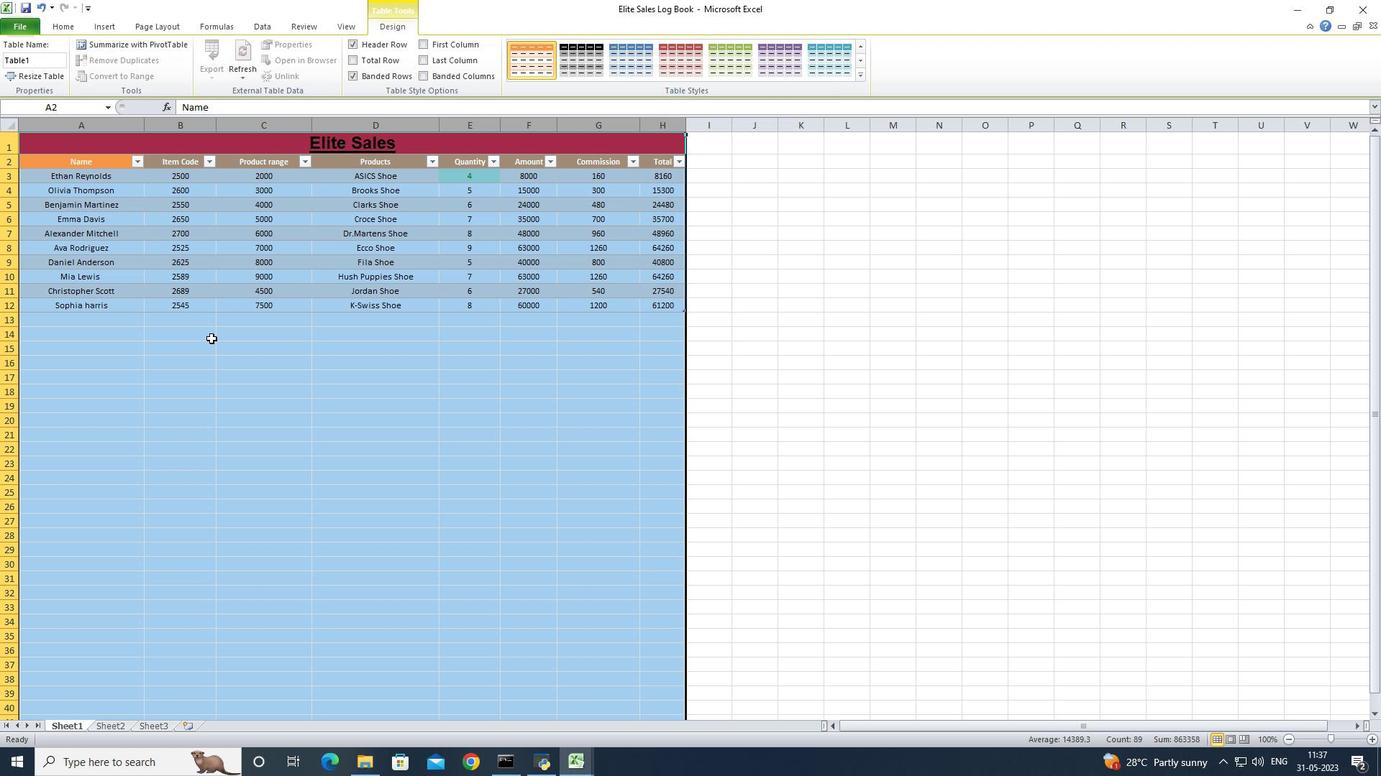 
Action: Mouse pressed left at (248, 410)
Screenshot: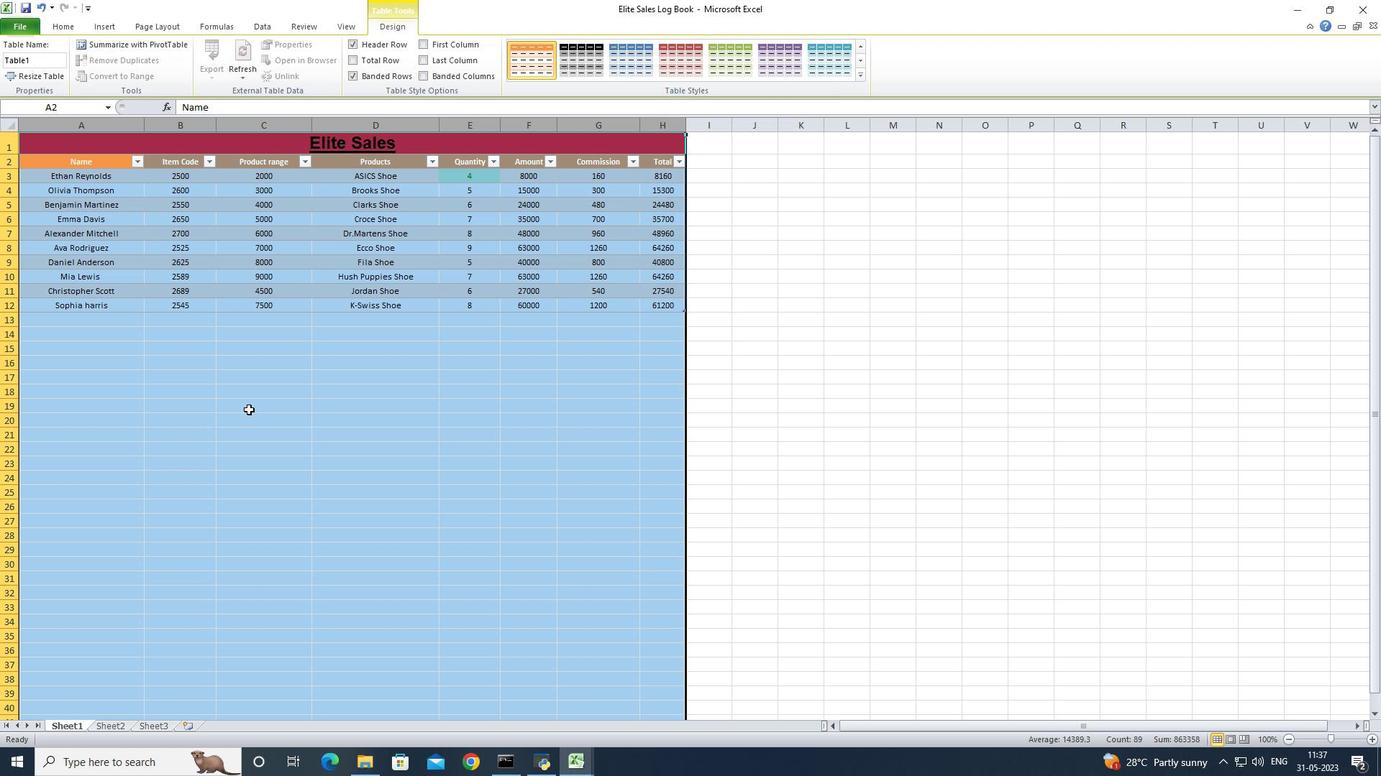 
Action: Mouse moved to (46, 159)
Screenshot: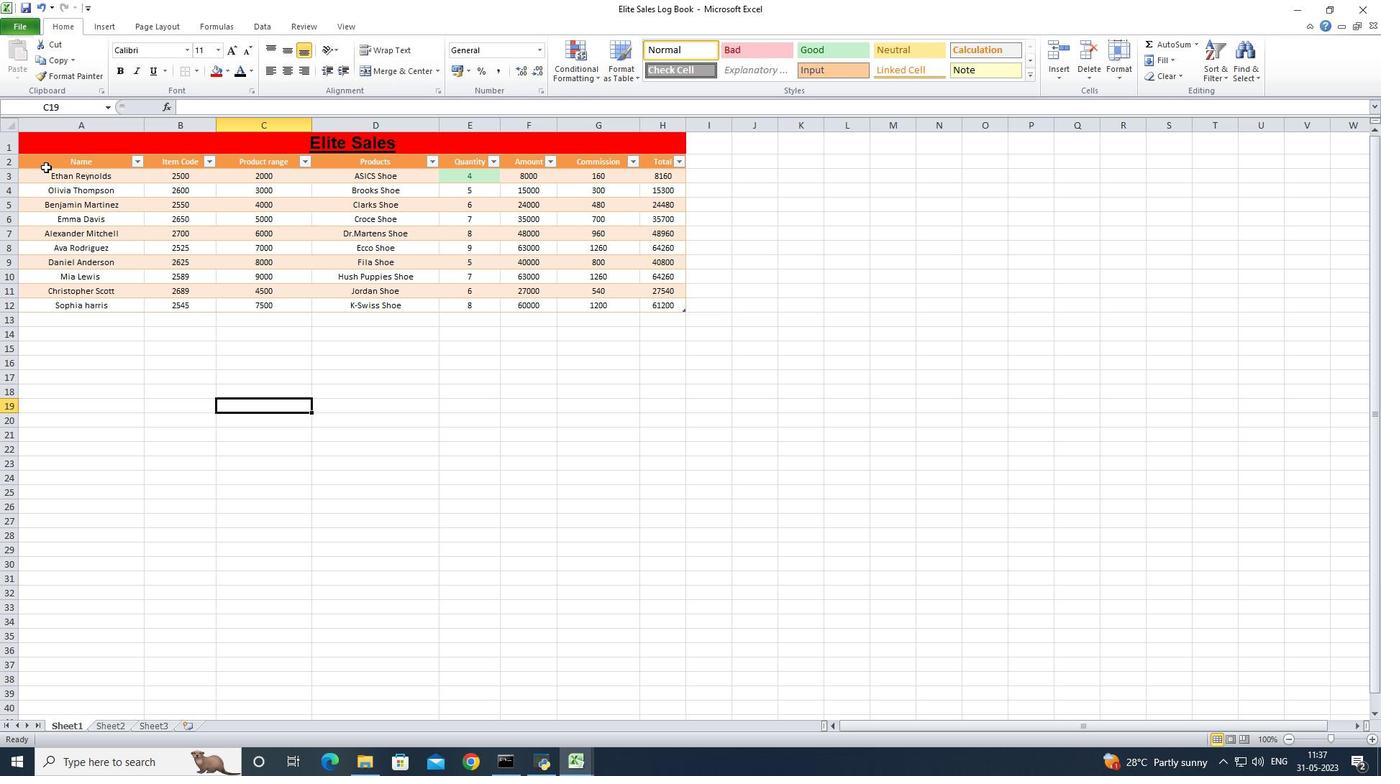 
Action: Mouse pressed left at (46, 159)
Screenshot: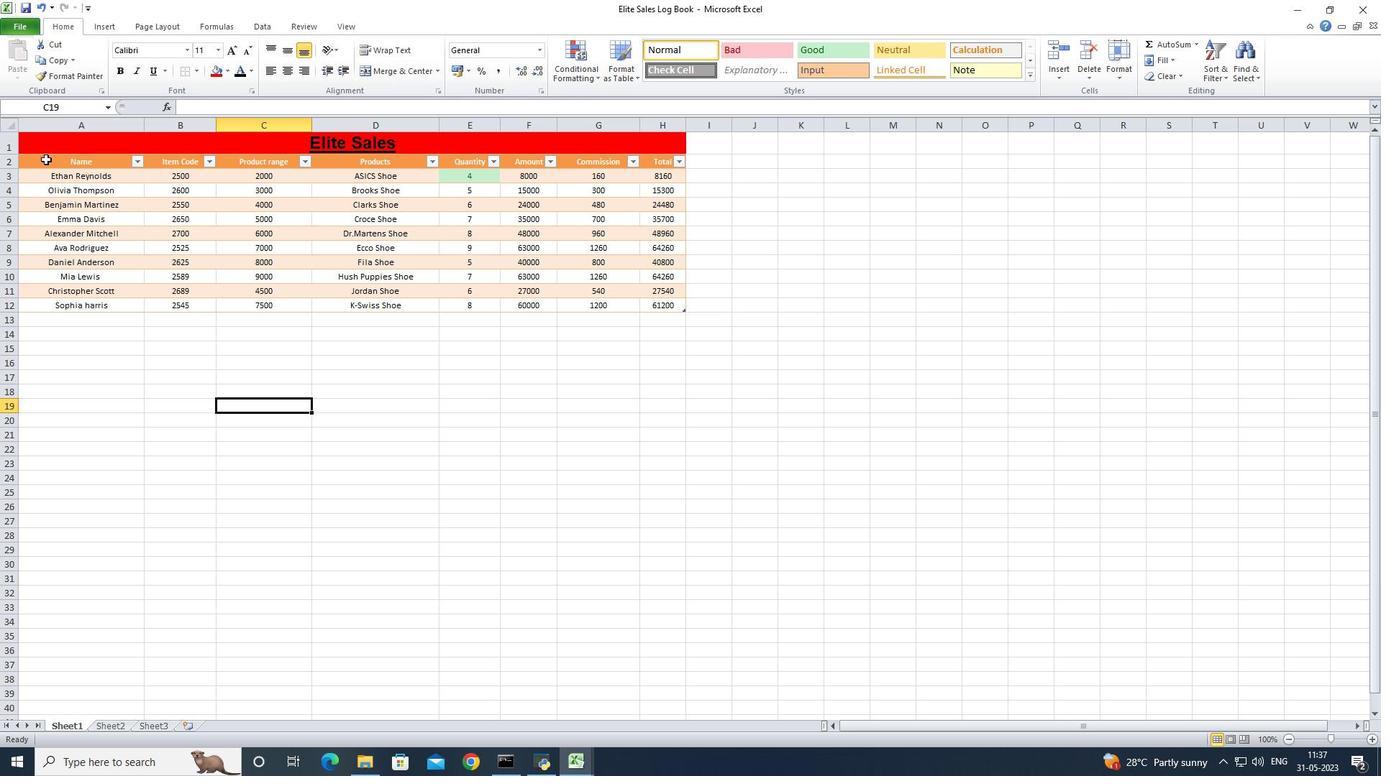 
Action: Mouse moved to (345, 24)
Screenshot: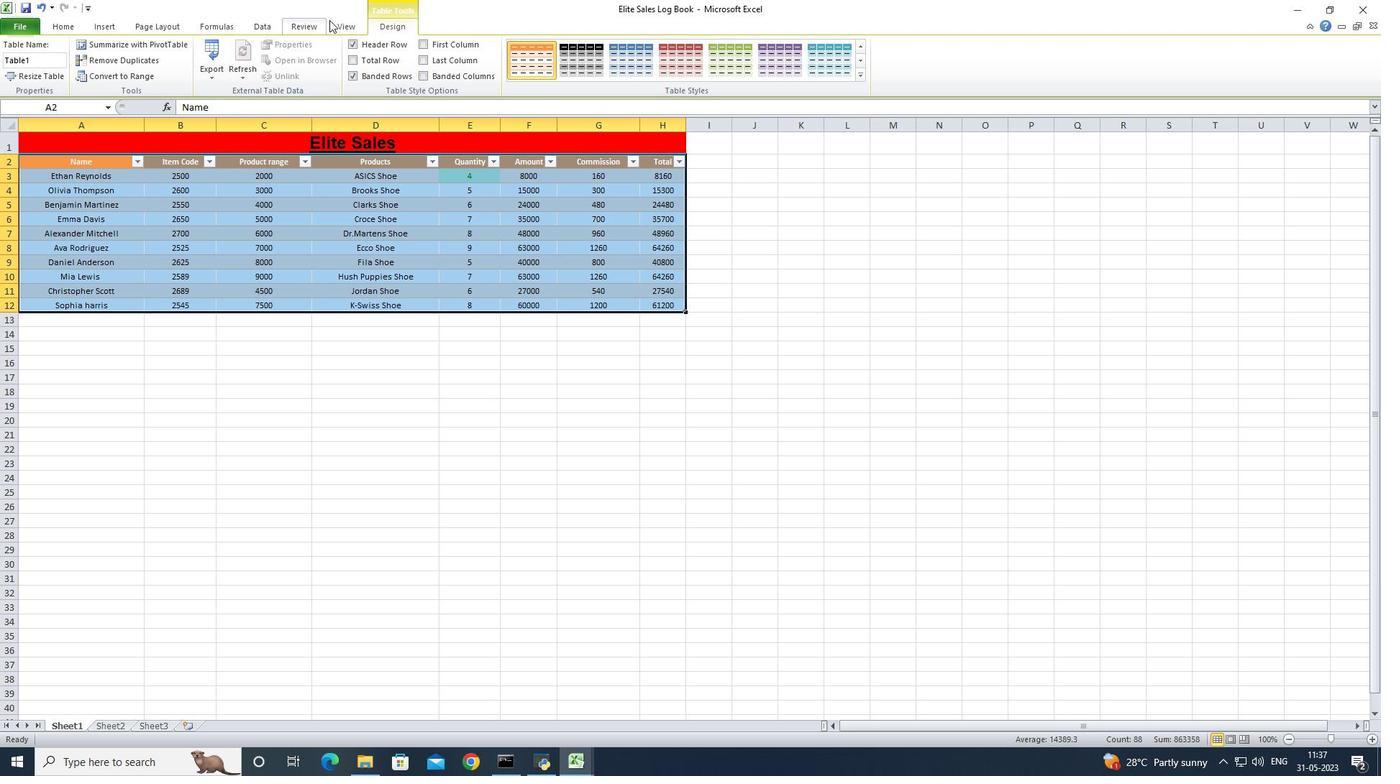 
Action: Mouse pressed left at (345, 24)
Screenshot: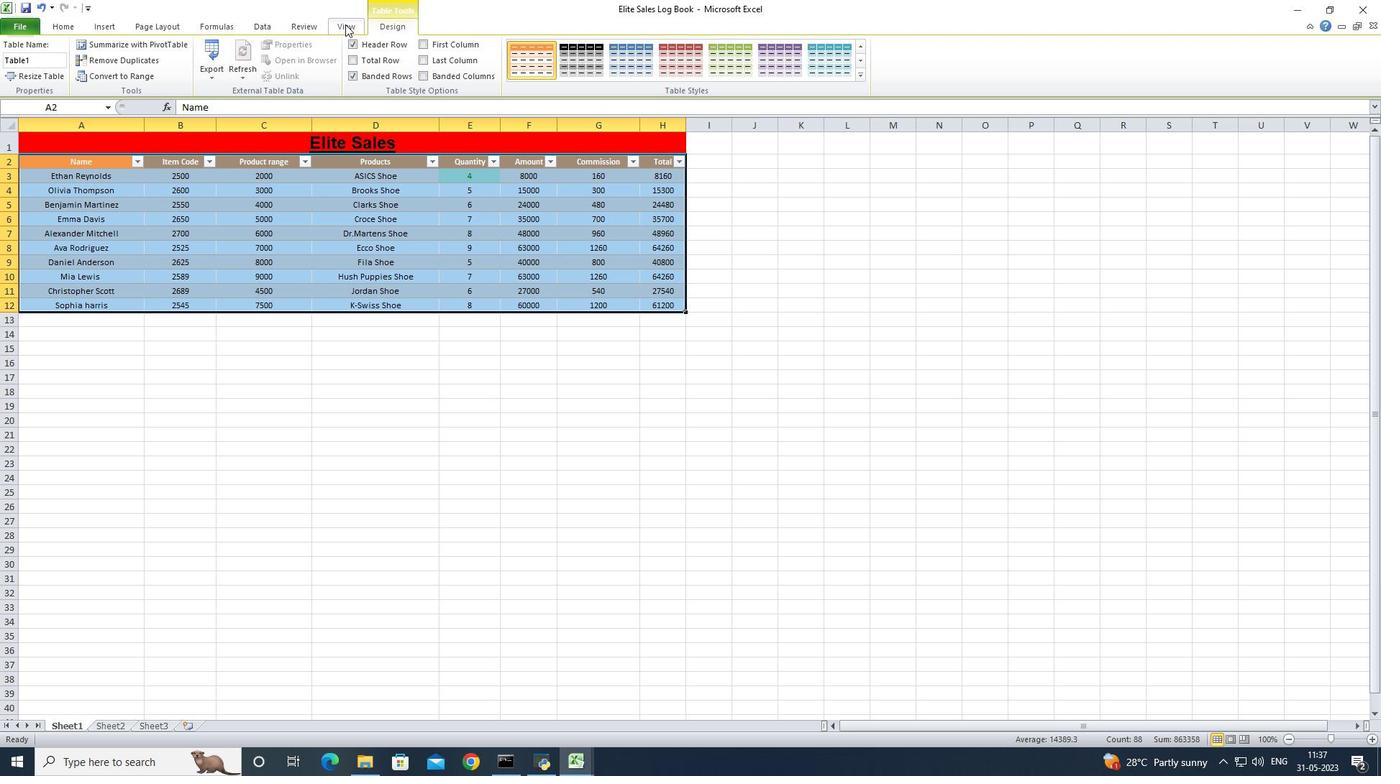 
Action: Mouse moved to (53, 31)
Screenshot: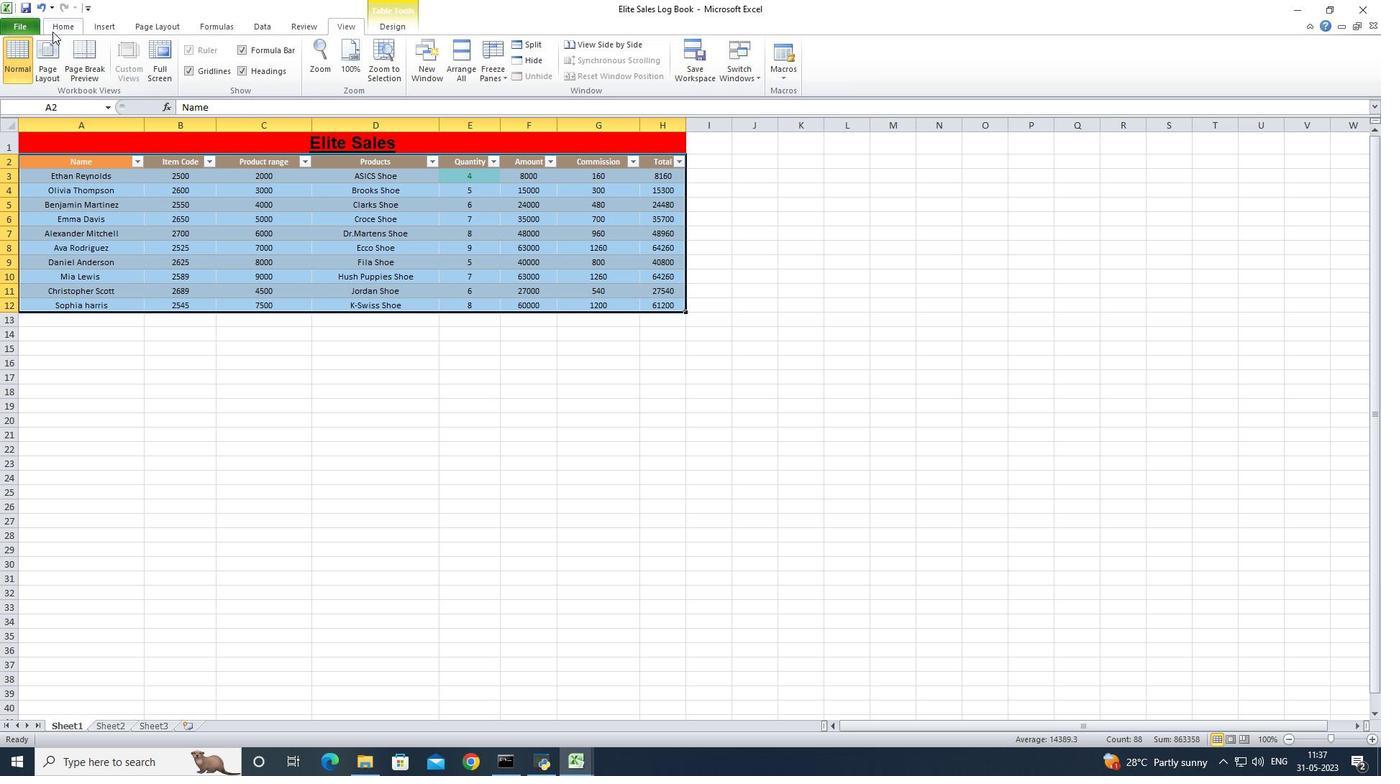 
Action: Mouse pressed left at (53, 31)
Screenshot: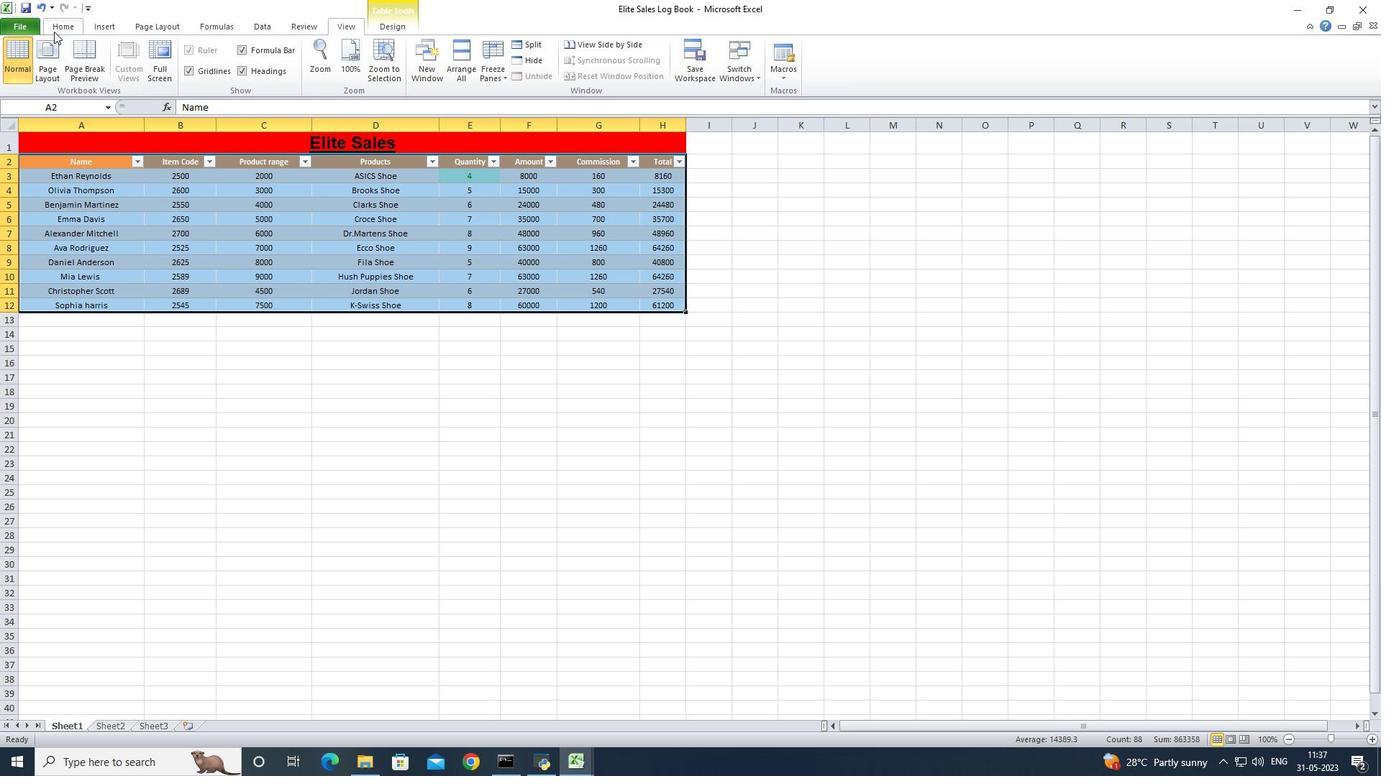 
Action: Mouse moved to (1128, 72)
Screenshot: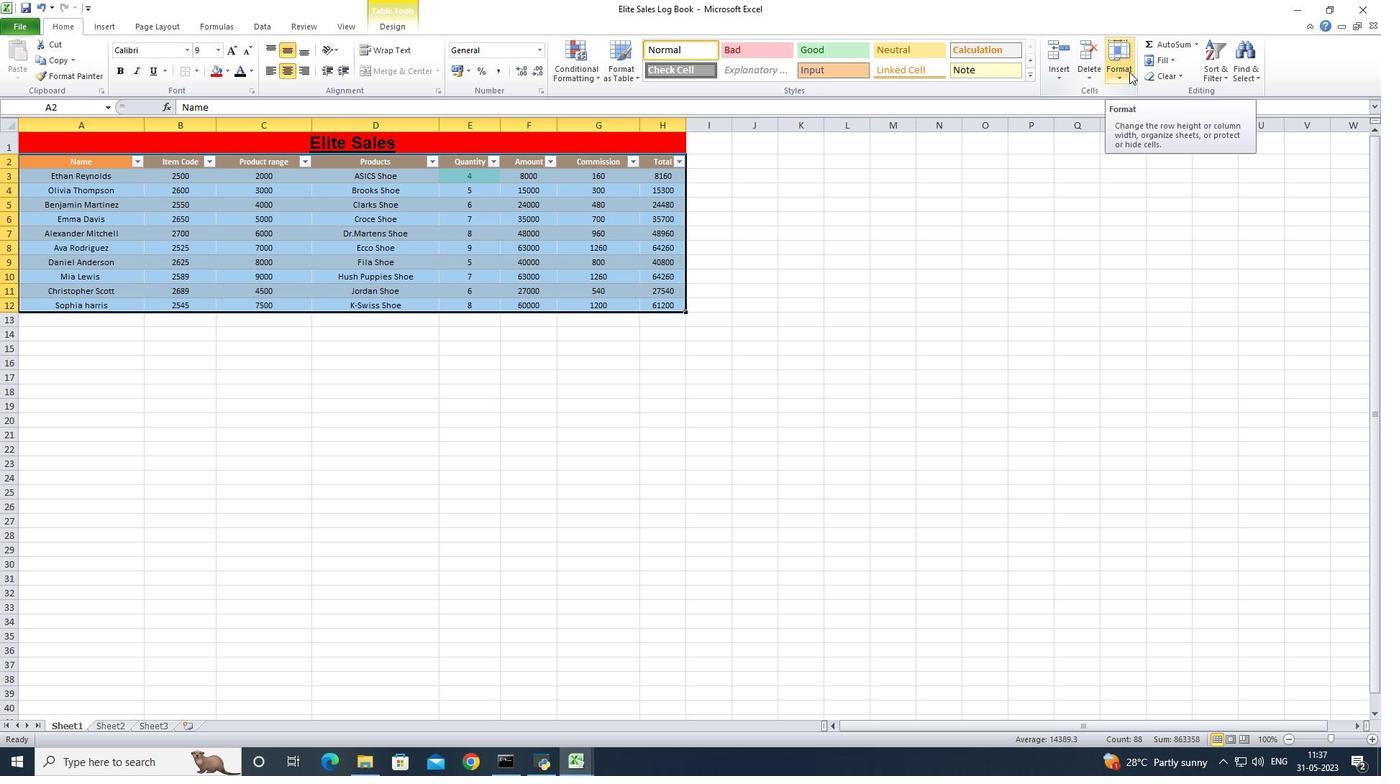 
Action: Mouse pressed left at (1128, 72)
Screenshot: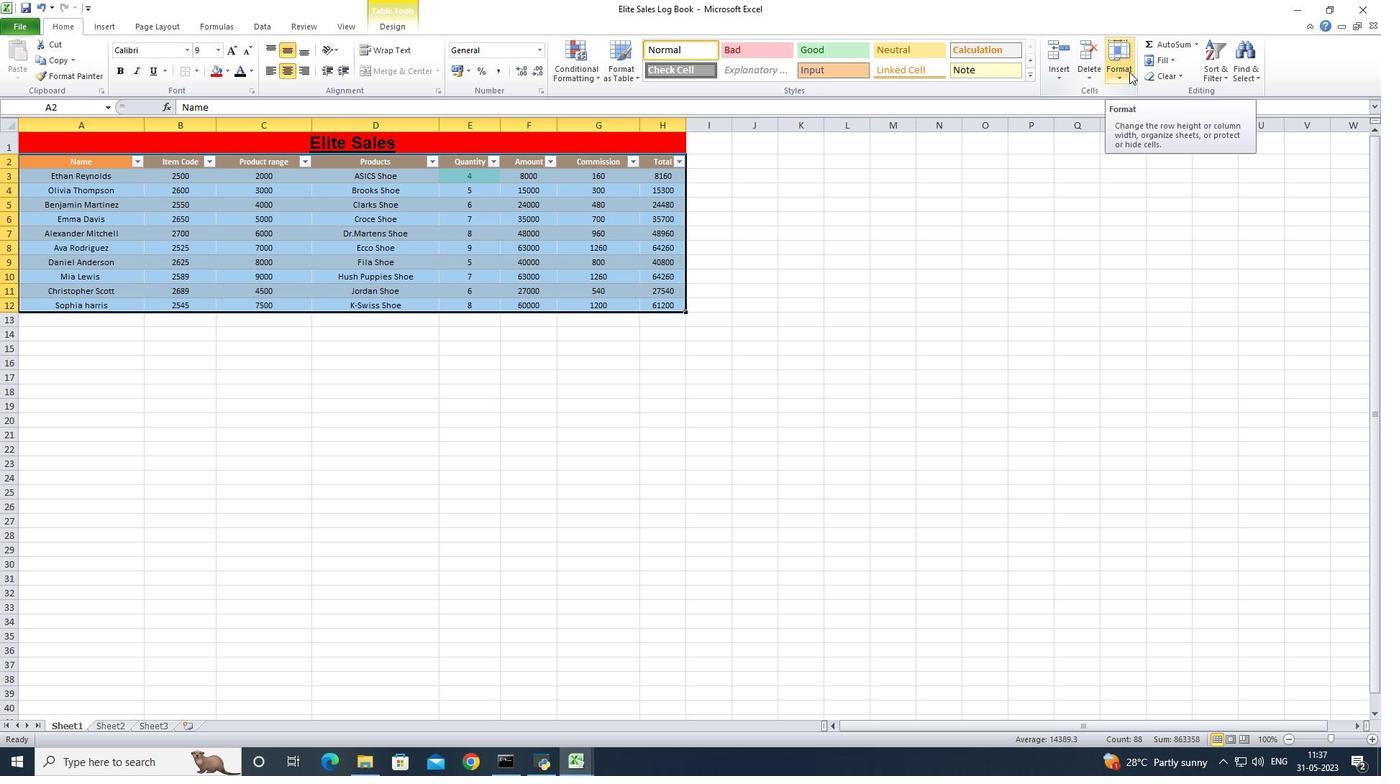
Action: Mouse moved to (1161, 165)
Screenshot: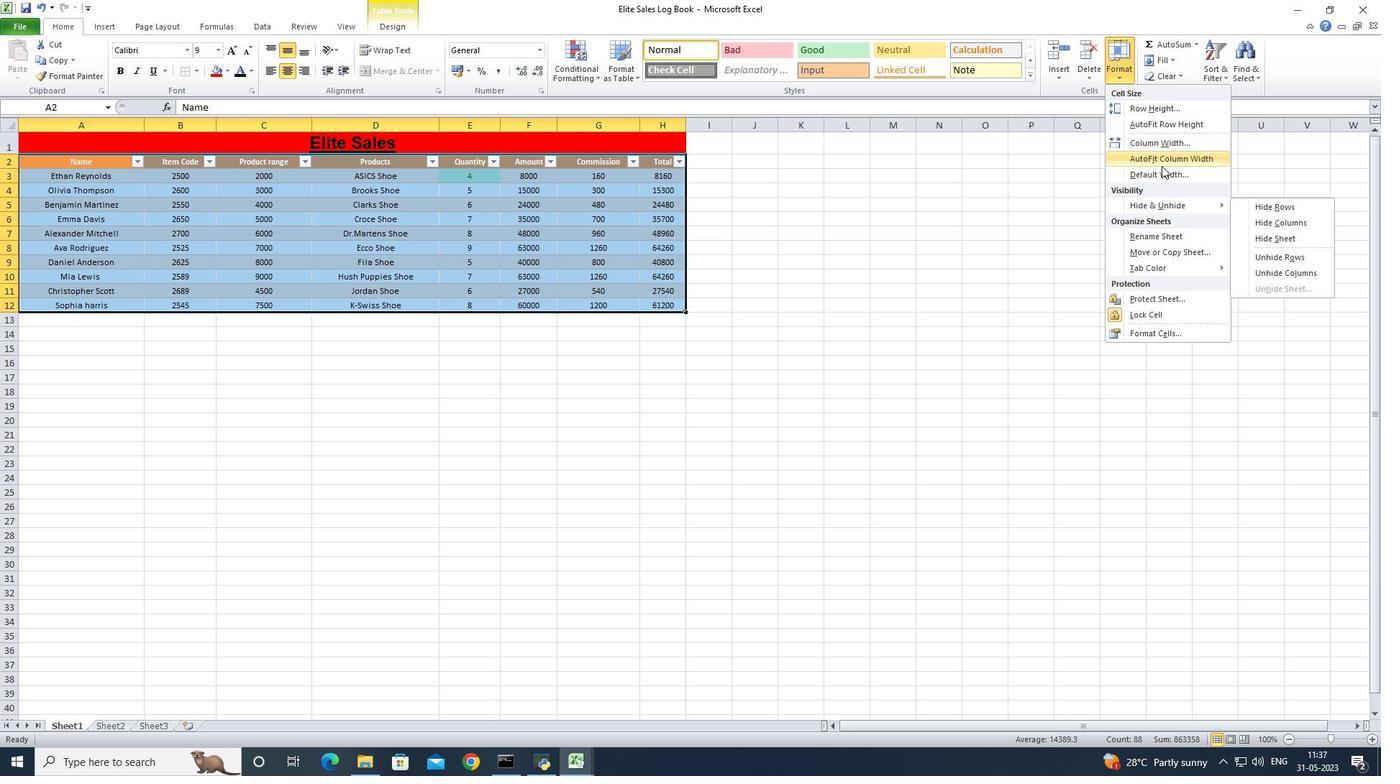 
Action: Mouse pressed left at (1161, 165)
Screenshot: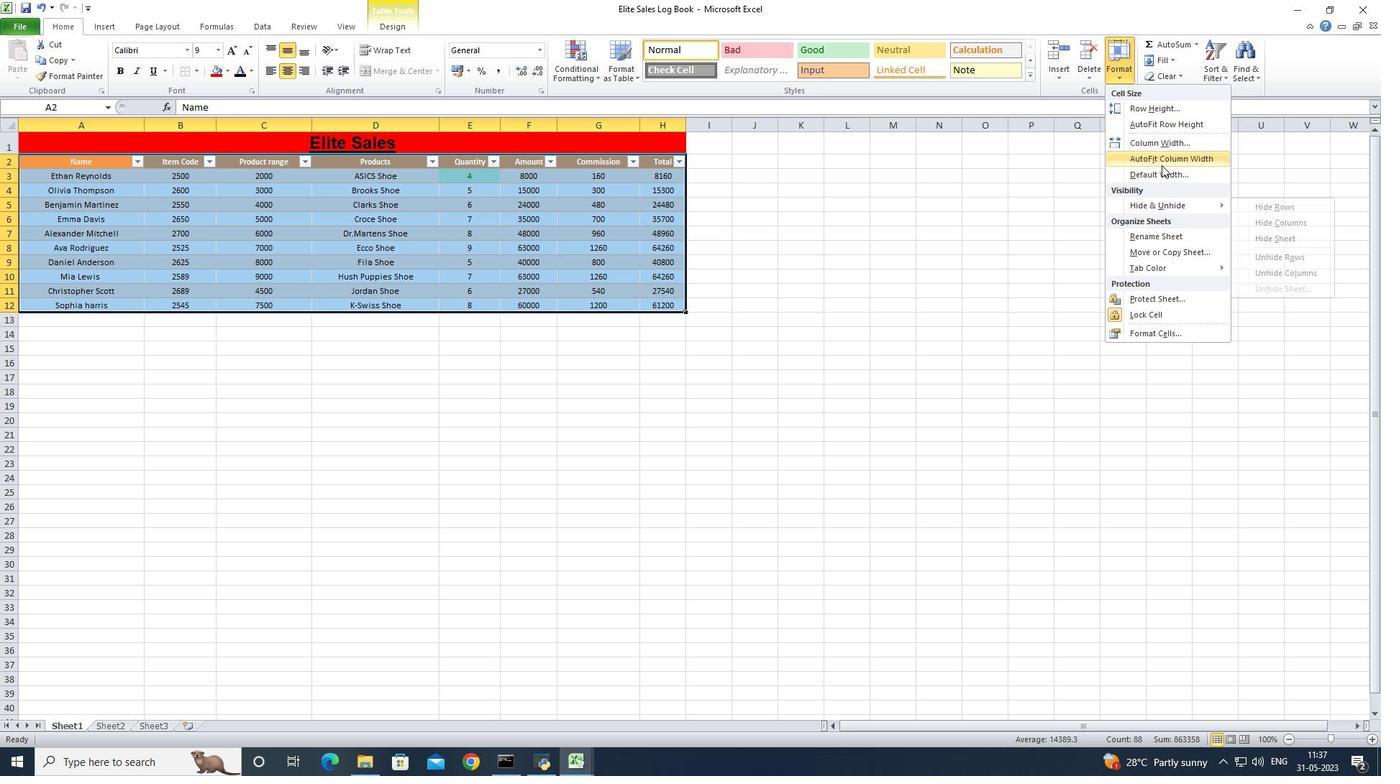 
Action: Mouse moved to (1228, 77)
Screenshot: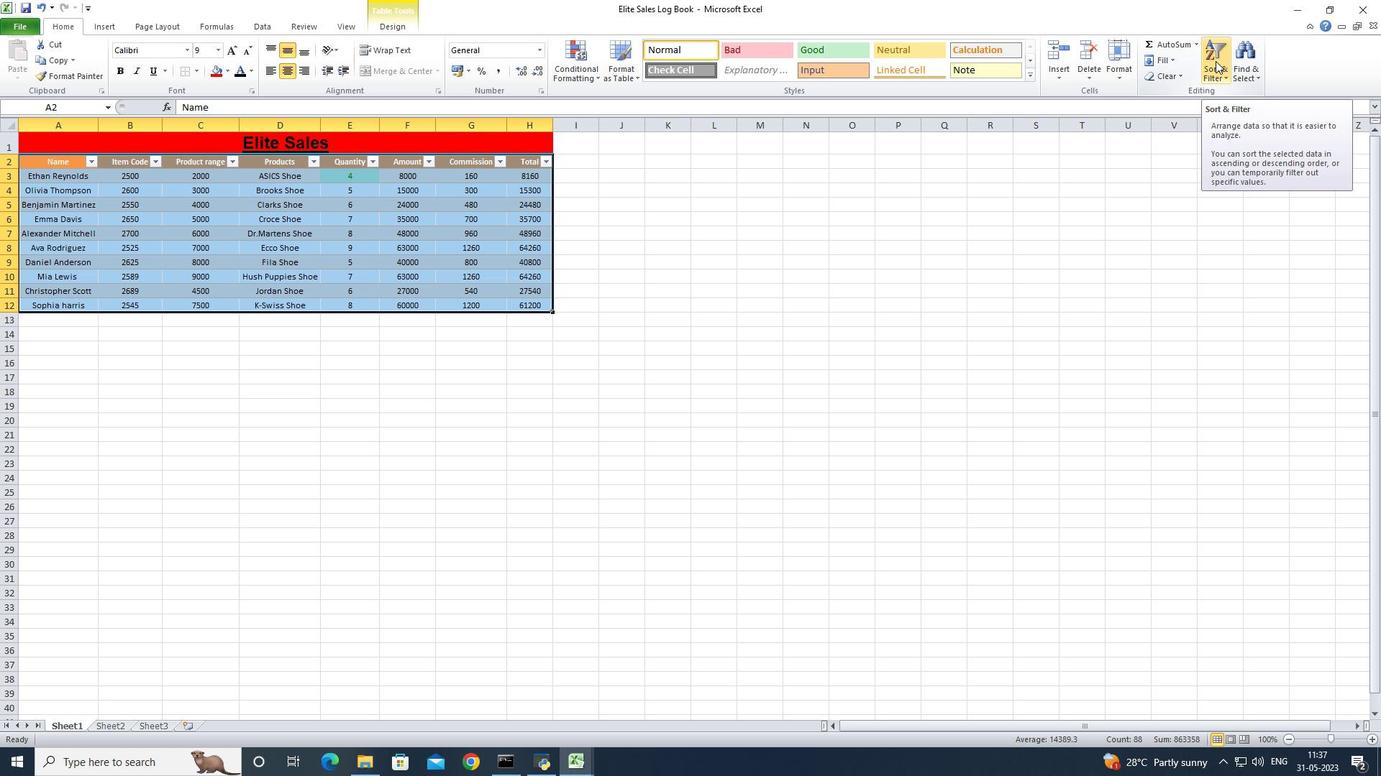 
Action: Mouse pressed left at (1228, 77)
Screenshot: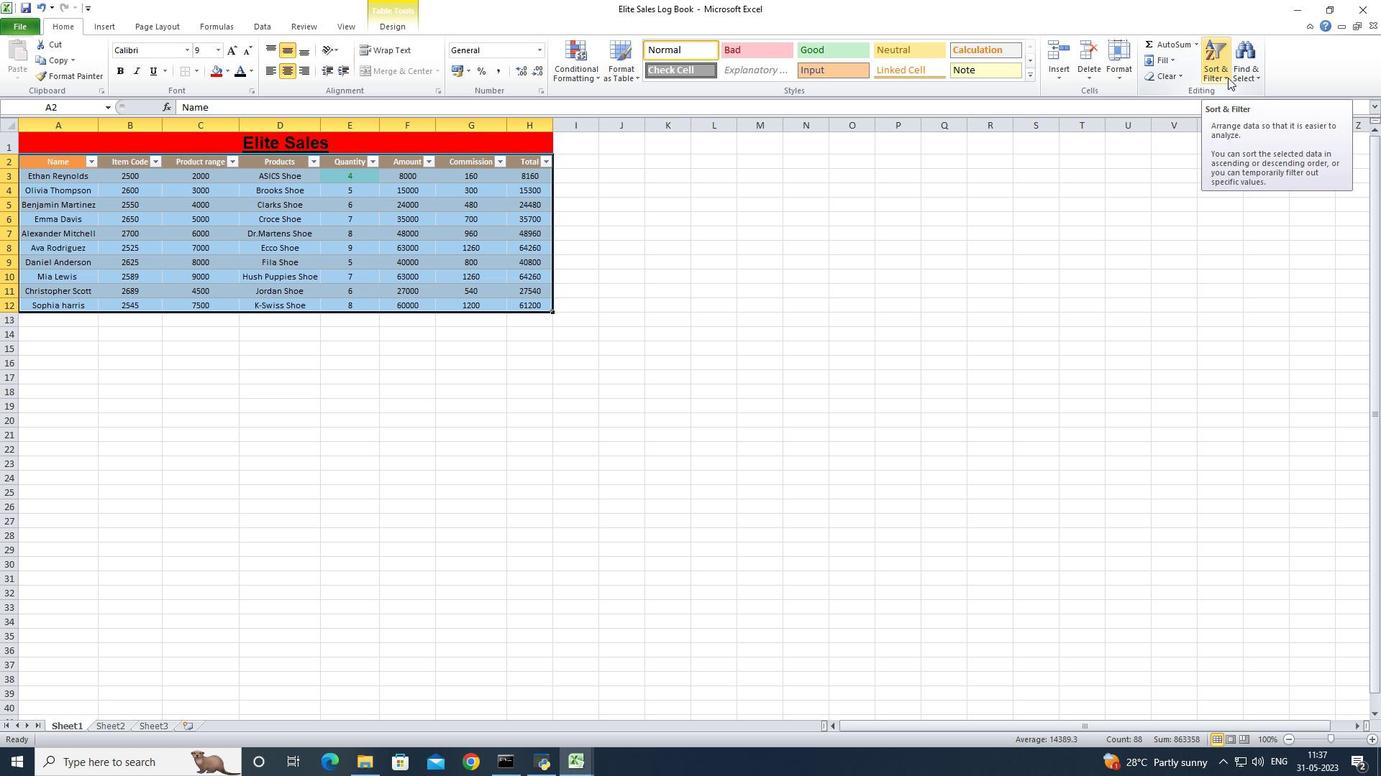 
Action: Mouse moved to (1120, 77)
Screenshot: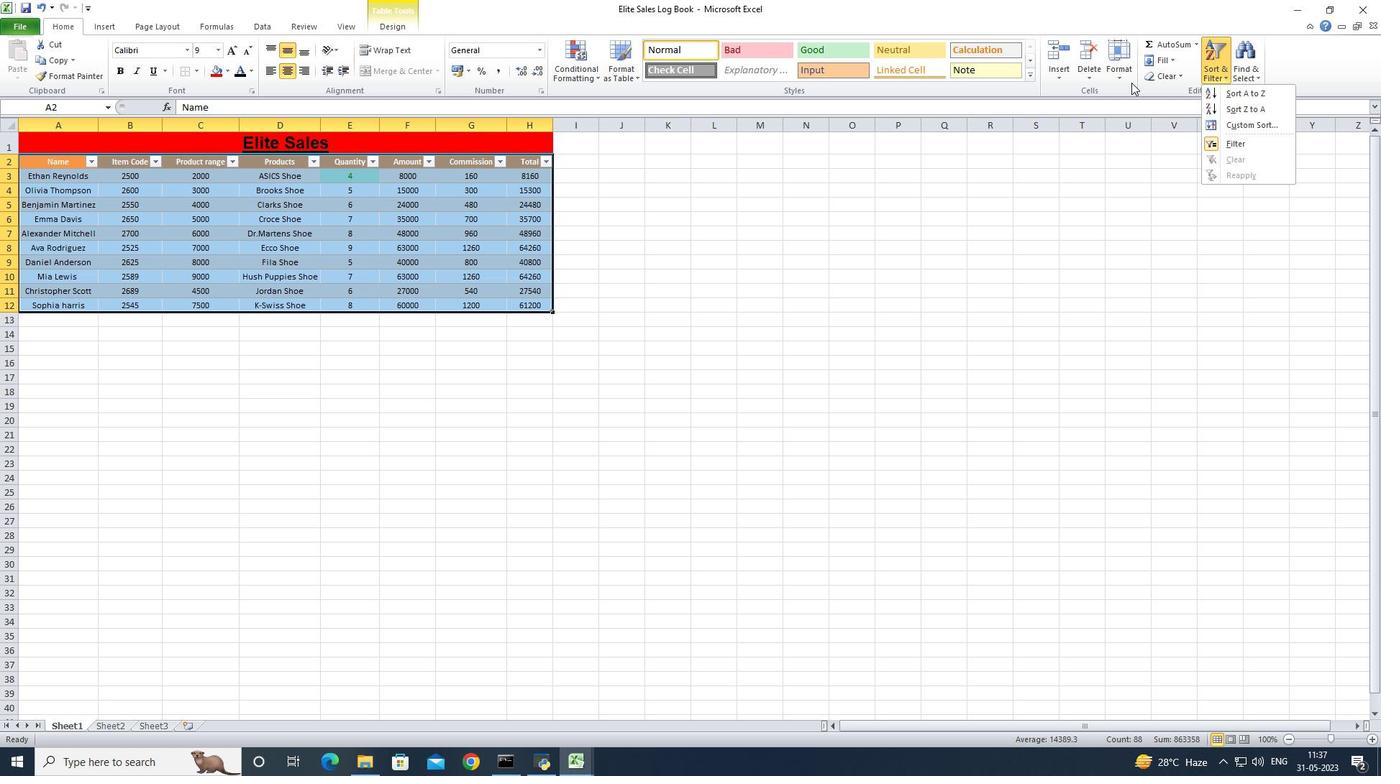 
Action: Mouse pressed left at (1120, 77)
Screenshot: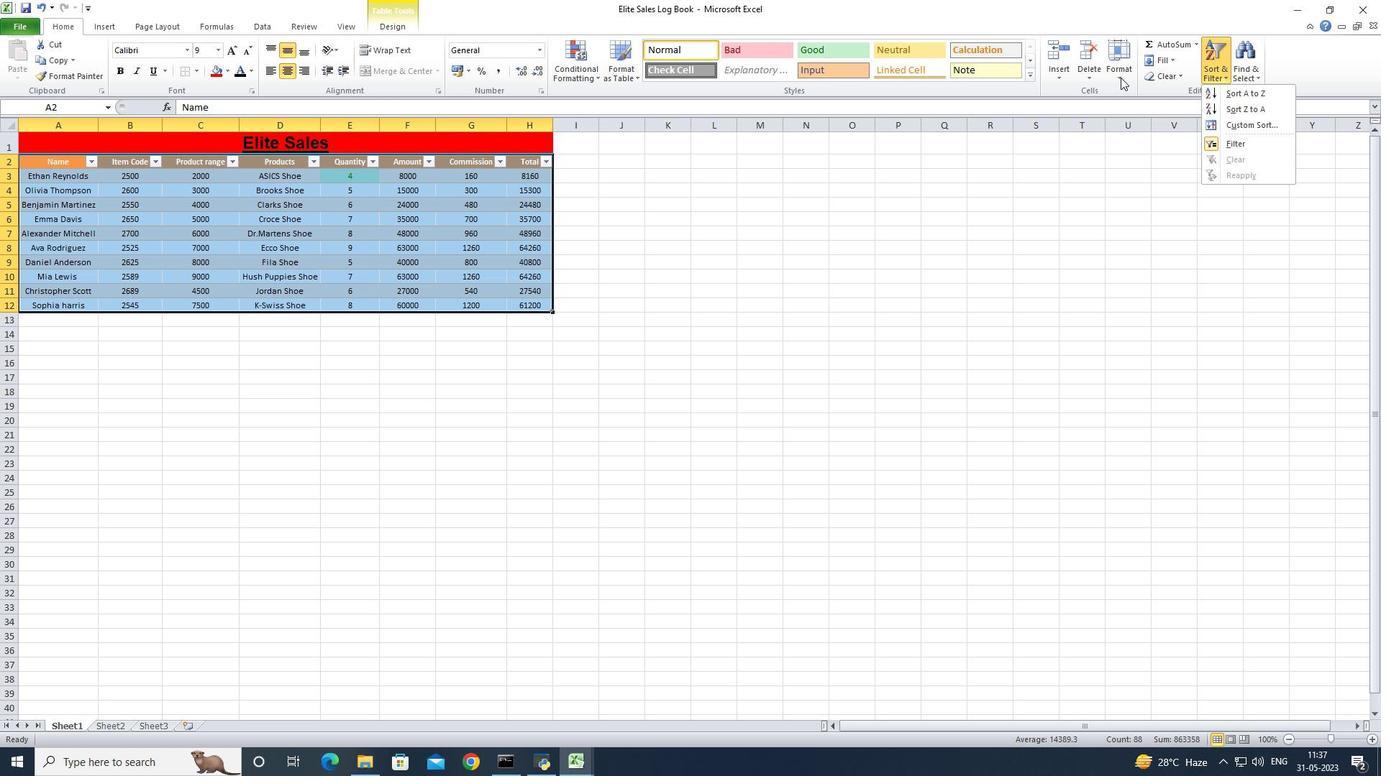 
Action: Mouse moved to (1226, 77)
Screenshot: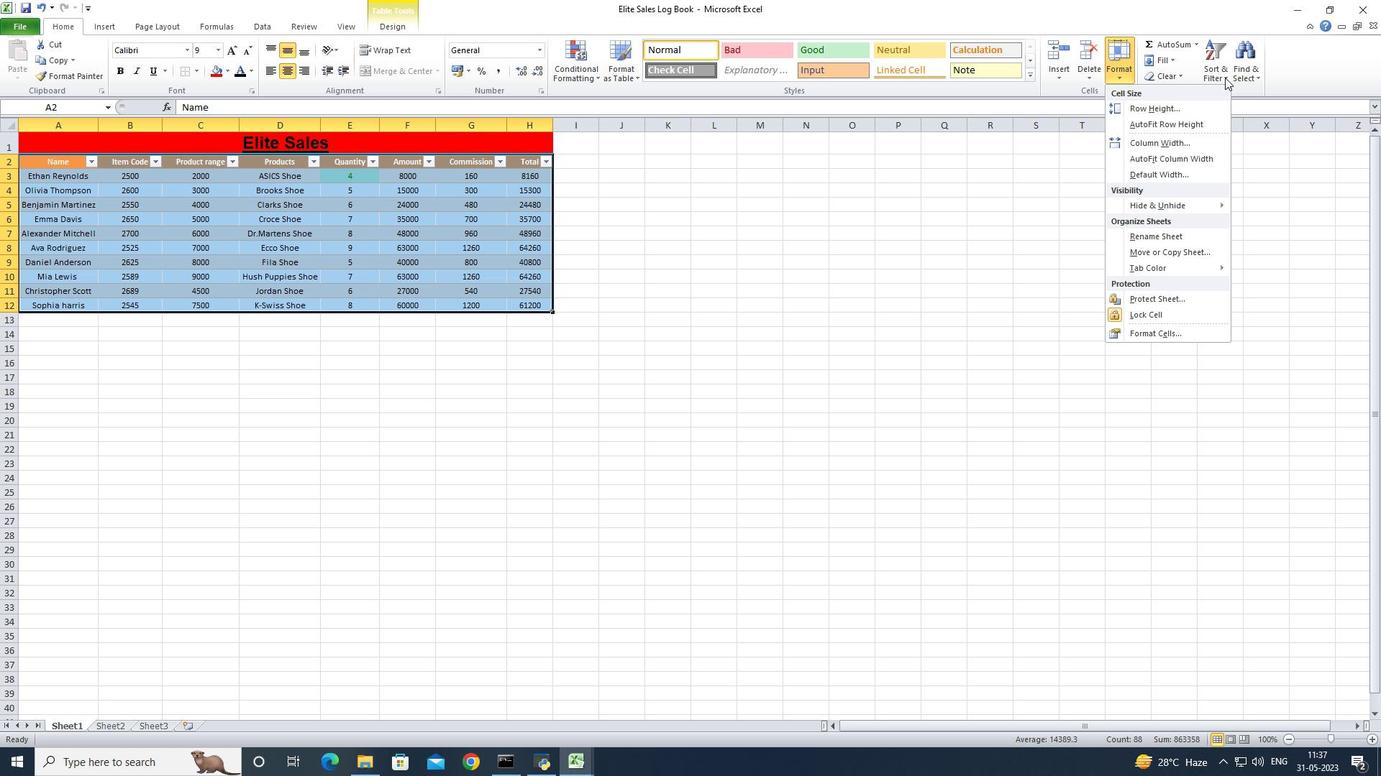 
Action: Mouse pressed left at (1226, 77)
Screenshot: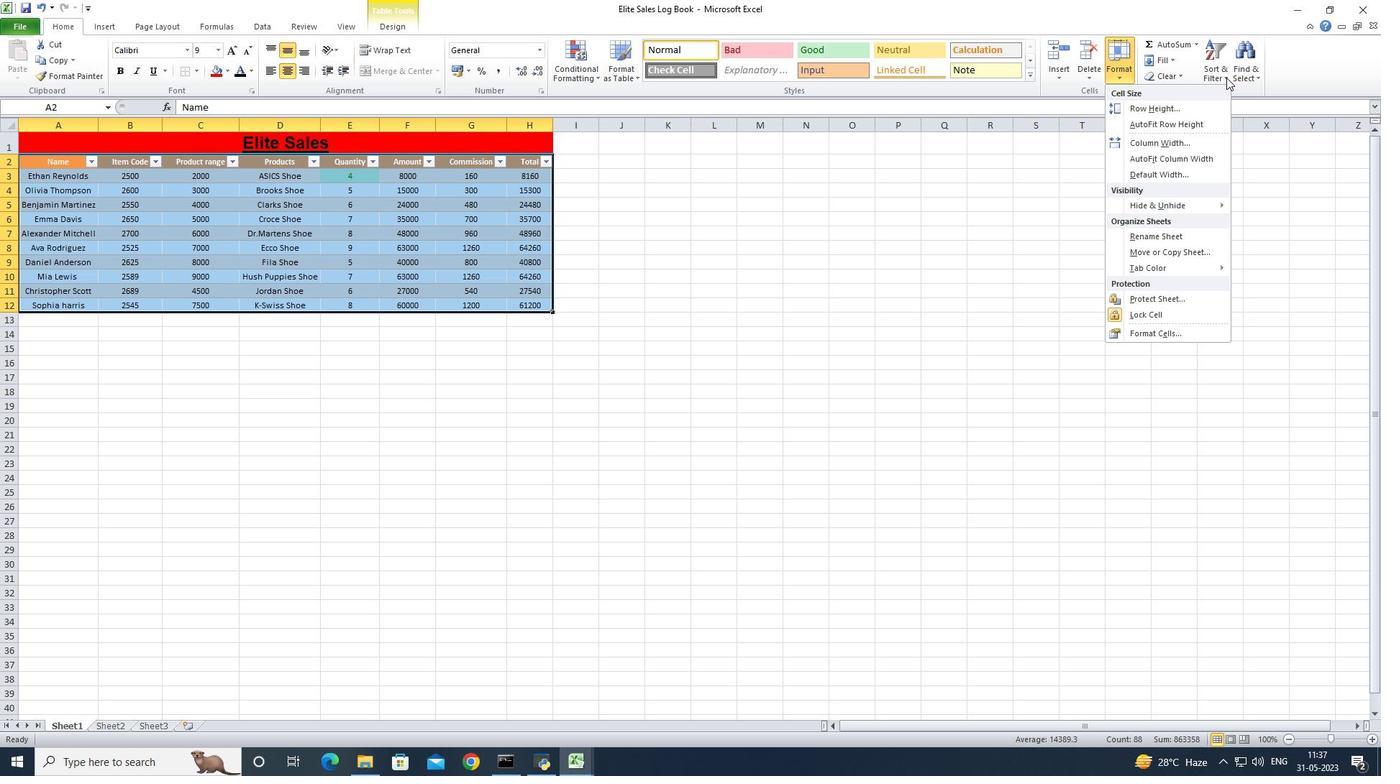 
Action: Mouse moved to (1231, 94)
Screenshot: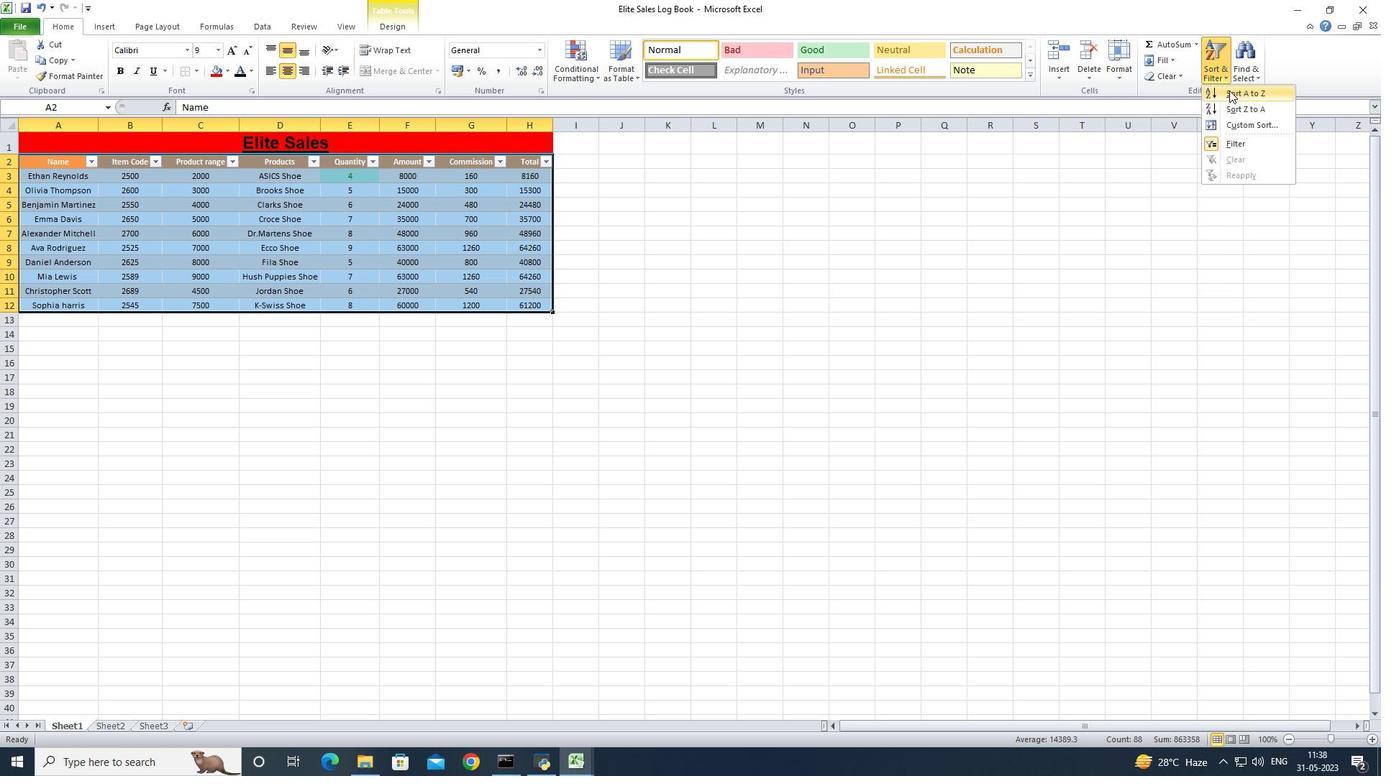 
Action: Mouse pressed left at (1231, 94)
Screenshot: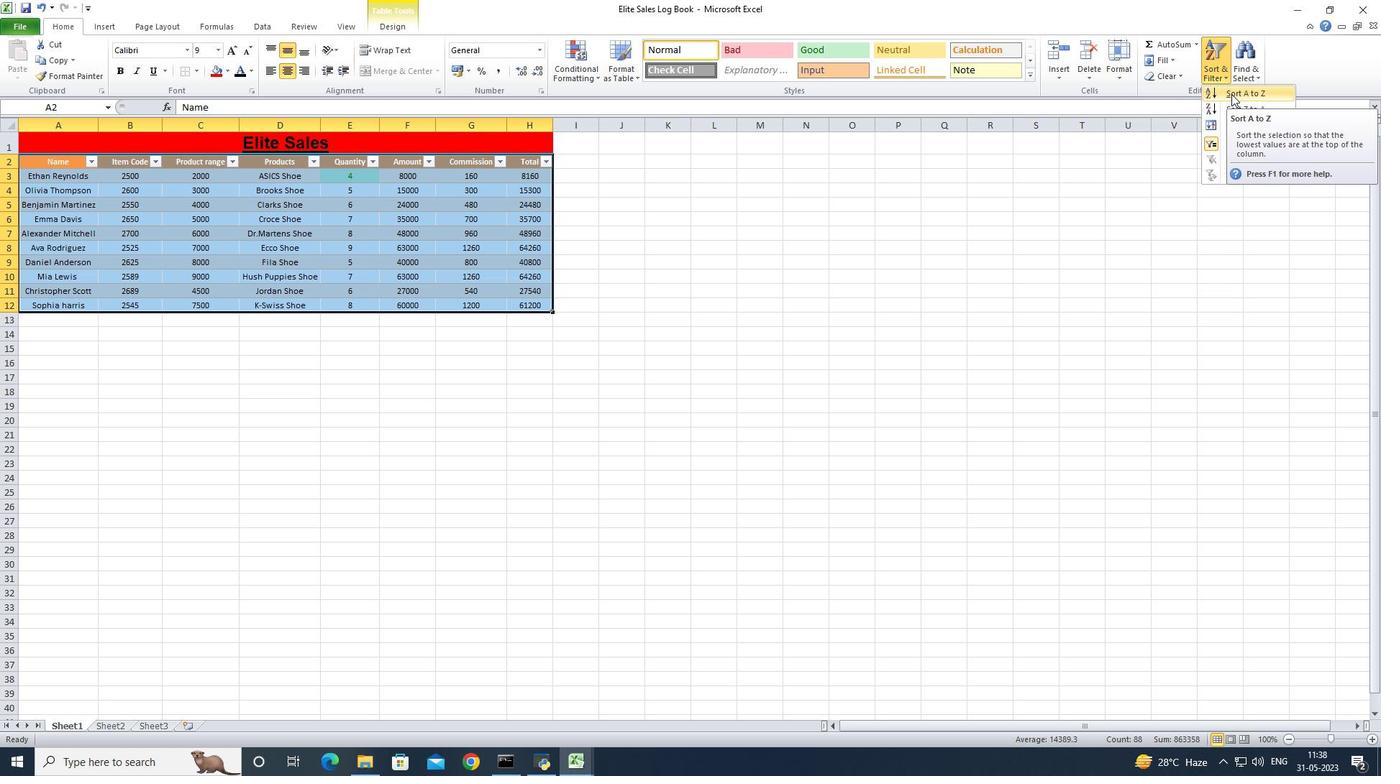 
Action: Mouse moved to (612, 343)
Screenshot: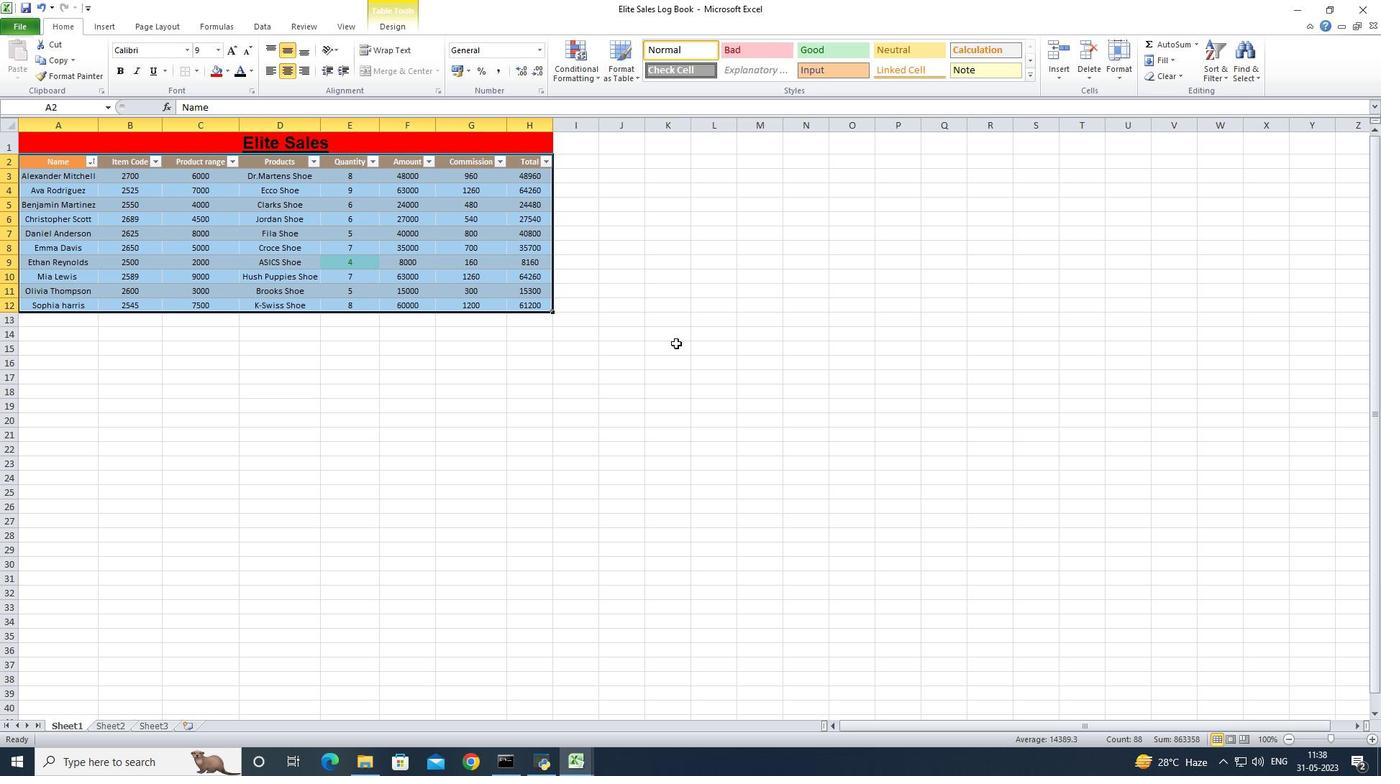 
Action: Mouse pressed left at (612, 343)
Screenshot: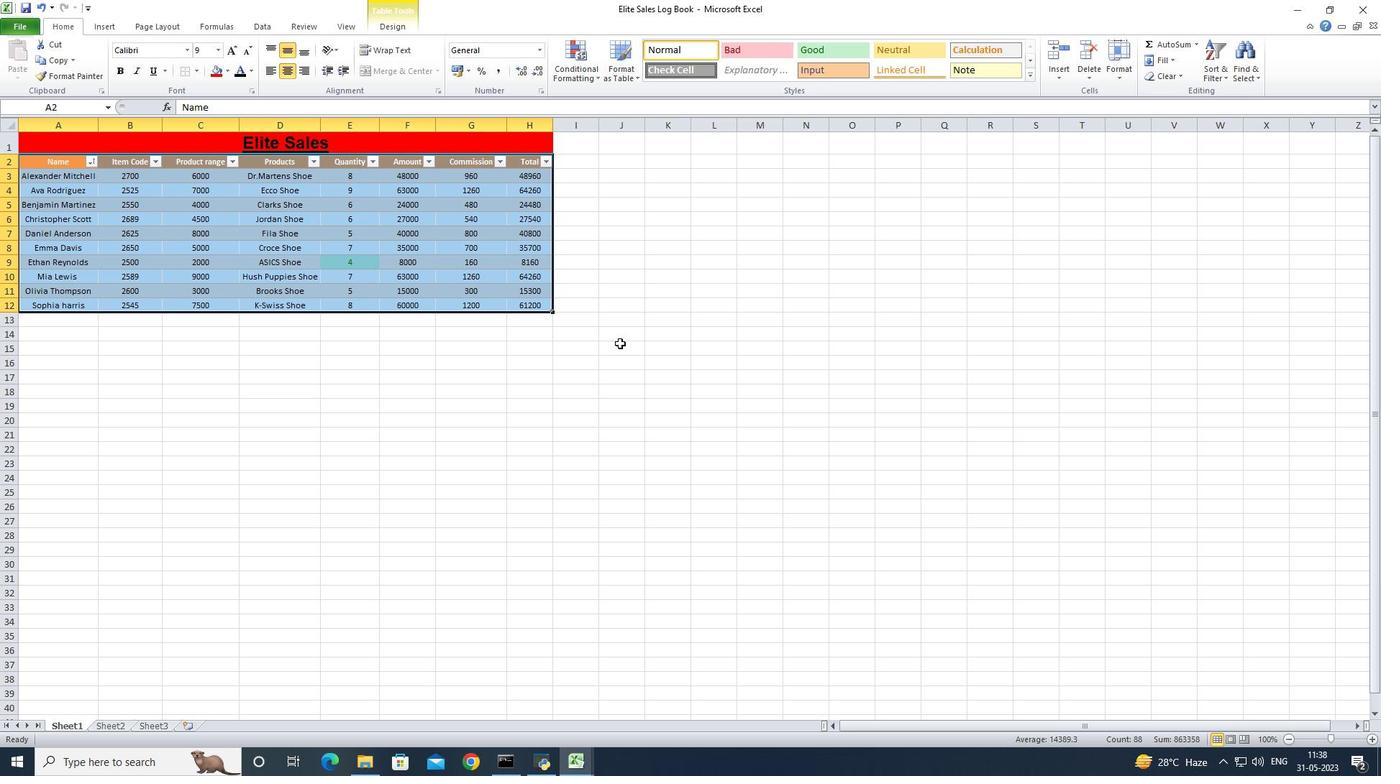 
Action: Mouse moved to (396, 438)
Screenshot: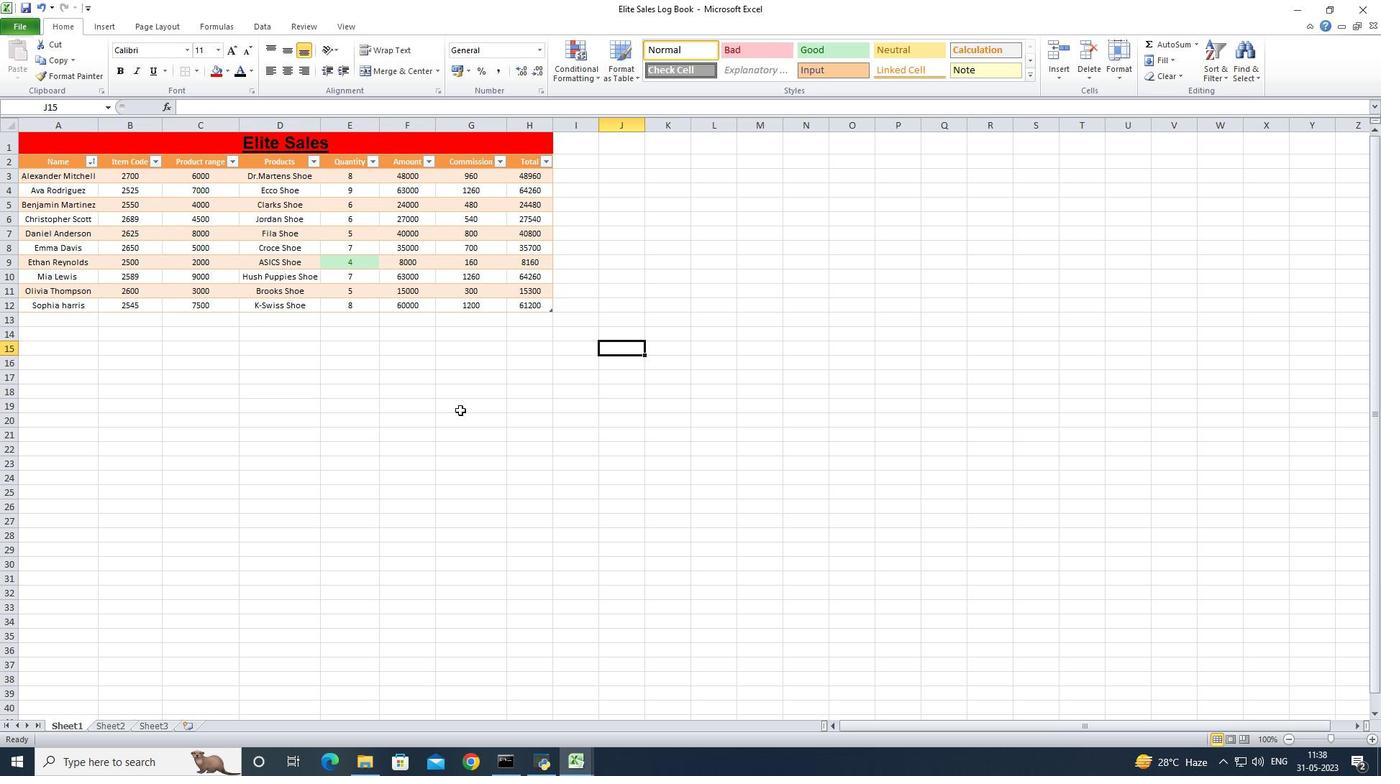 
Action: Mouse pressed left at (396, 438)
Screenshot: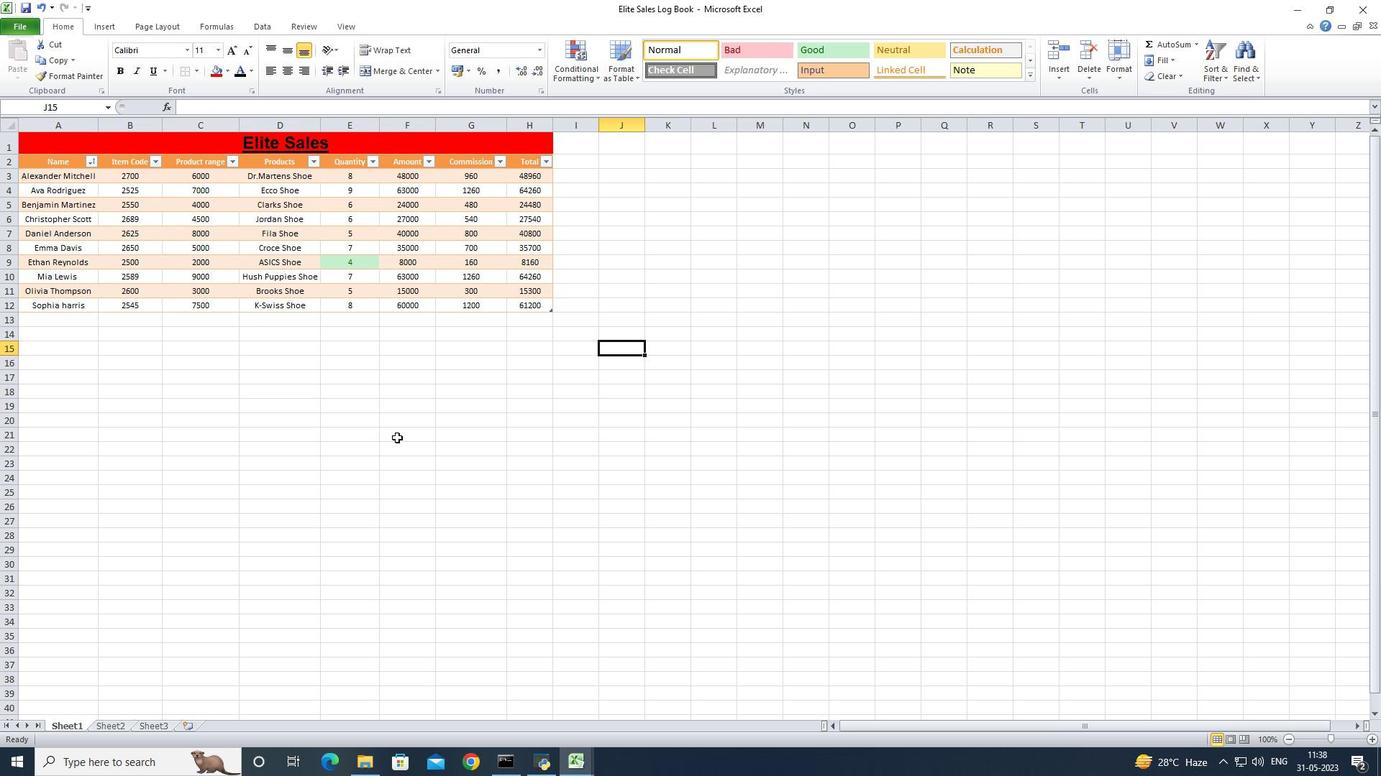 
Action: Mouse moved to (256, 456)
Screenshot: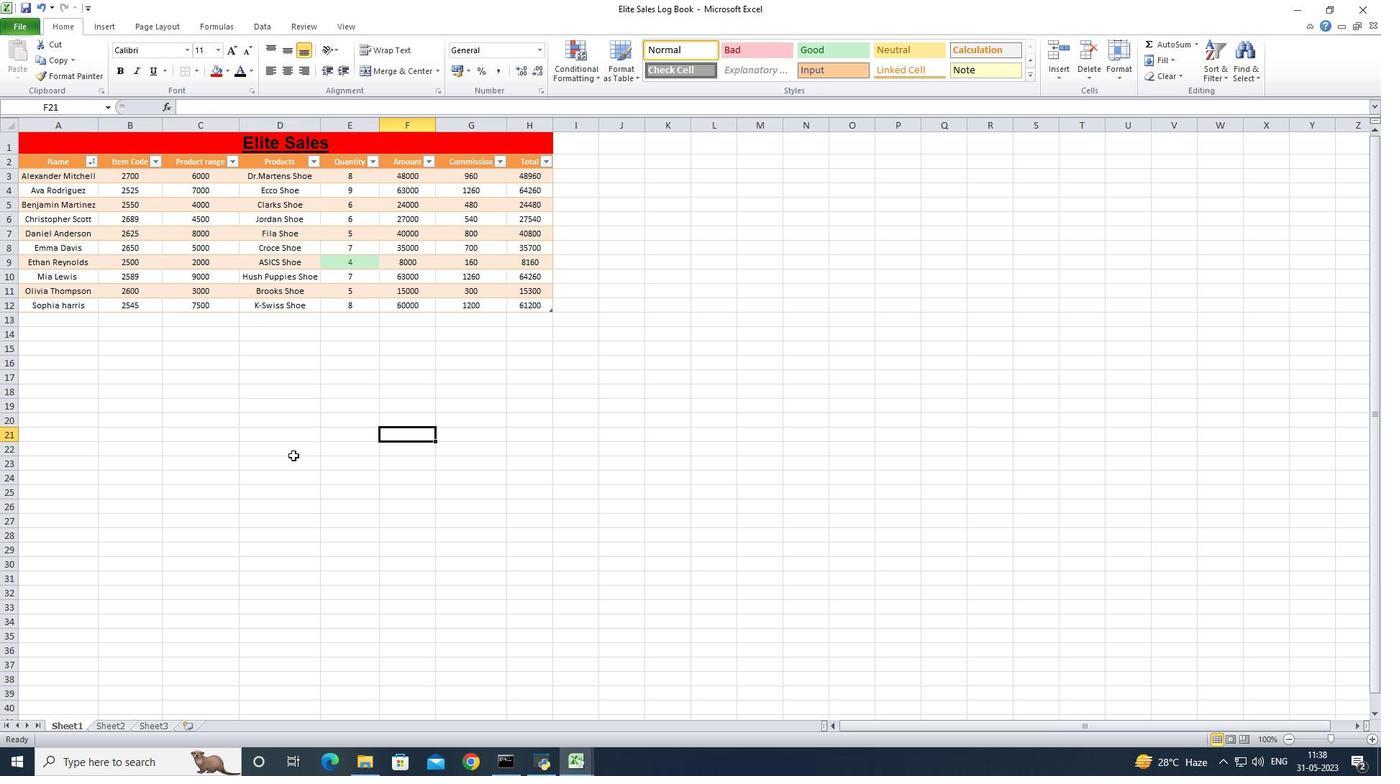 
Action: Mouse pressed left at (256, 456)
Screenshot: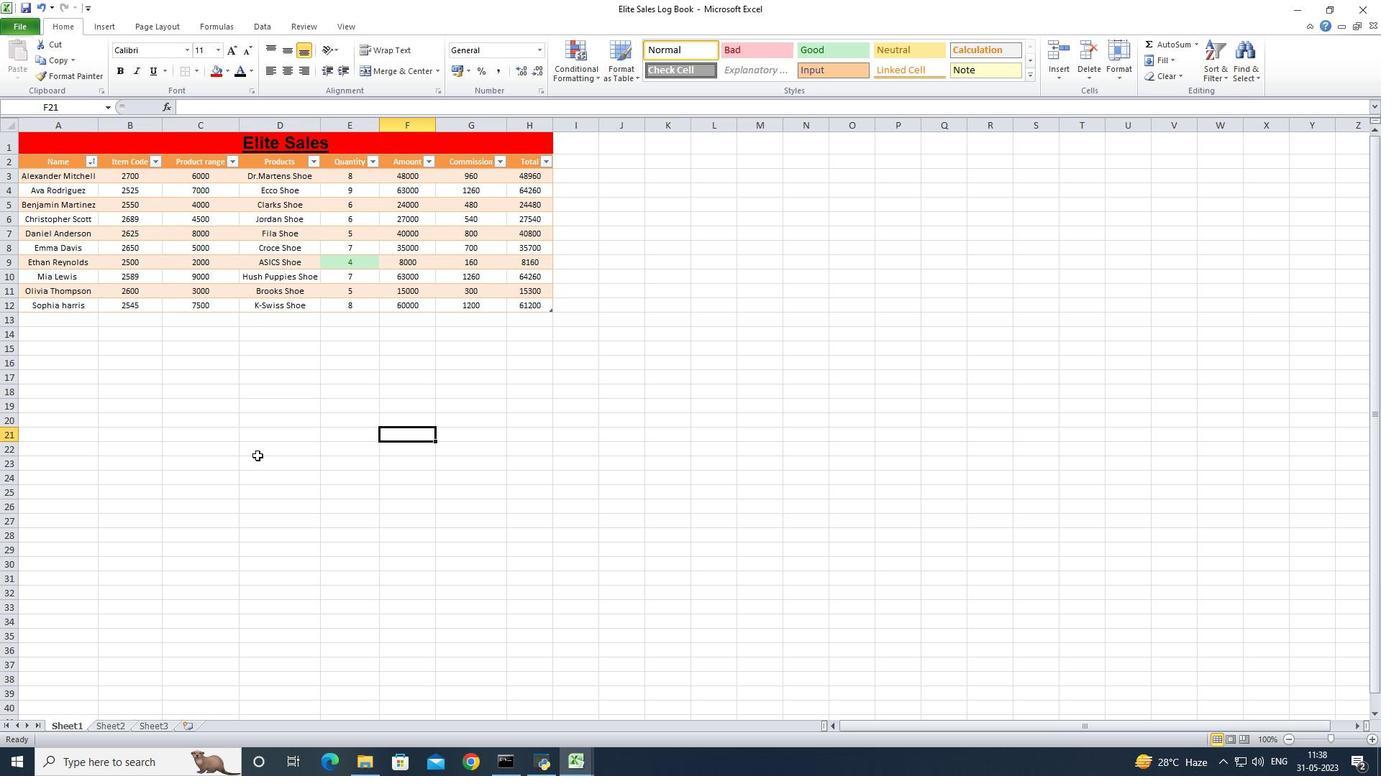
Action: Key pressed ctrl+S
Screenshot: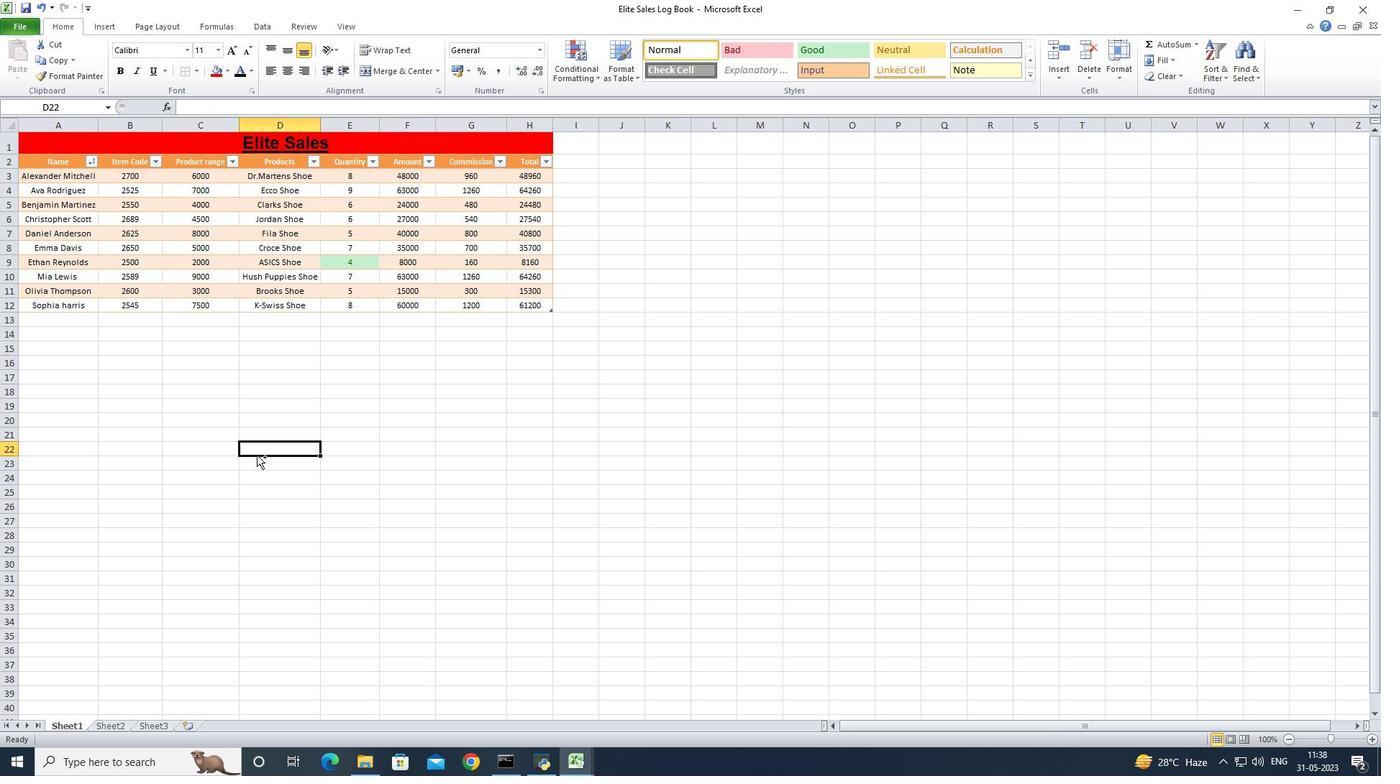 
